 Task: Open Card Solo Travel Review in Board Social Media Listening and Monitoring to Workspace Appointment Scheduling and add a team member Softage.4@softage.net, a label Green, a checklist Astrology, an attachment from Trello, a color Green and finally, add a card description 'Conduct team training session on communication' and a comment 'This task requires us to be adaptable and flexible, willing to adjust our approach as needed based on new information or feedback.'. Add a start date 'Jan 08, 1900' with a due date 'Jan 15, 1900'
Action: Mouse moved to (246, 366)
Screenshot: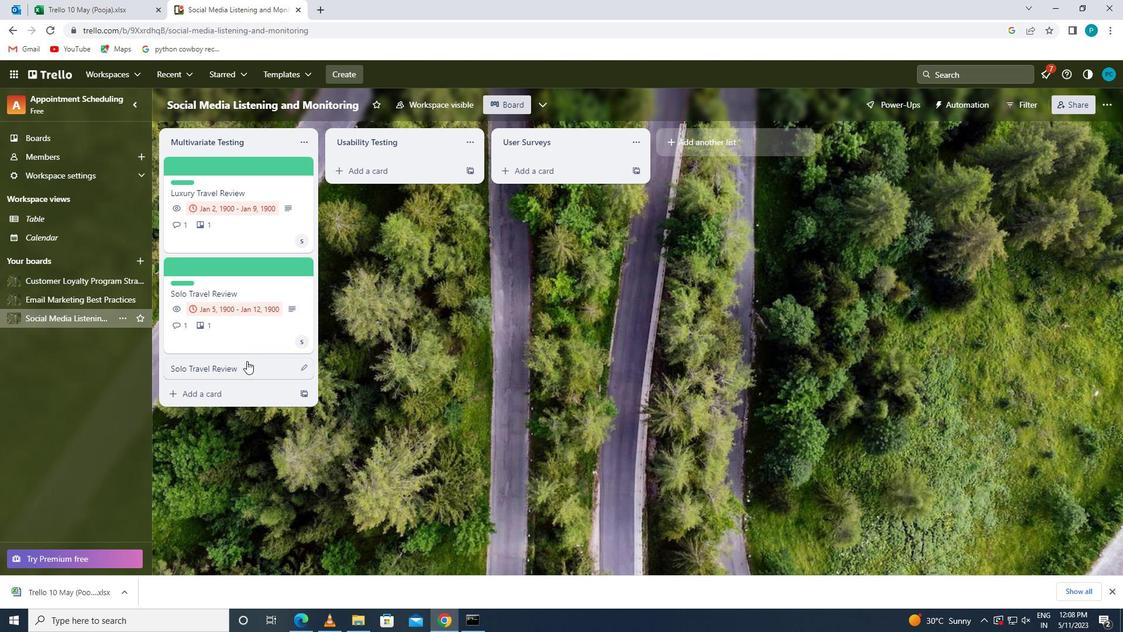 
Action: Mouse pressed left at (246, 366)
Screenshot: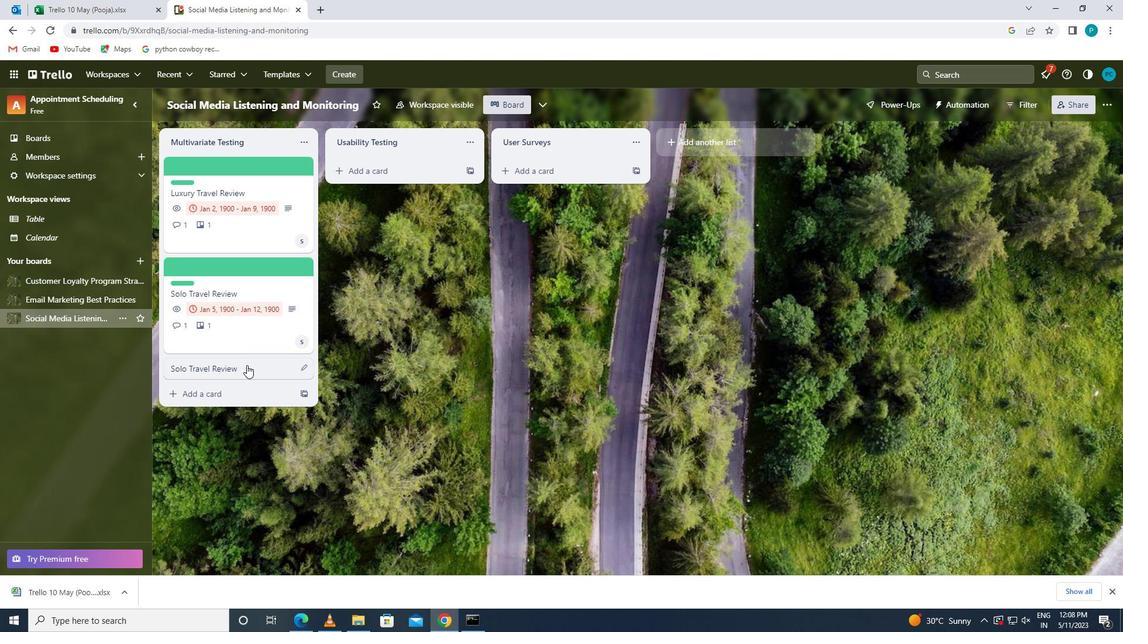 
Action: Mouse moved to (694, 211)
Screenshot: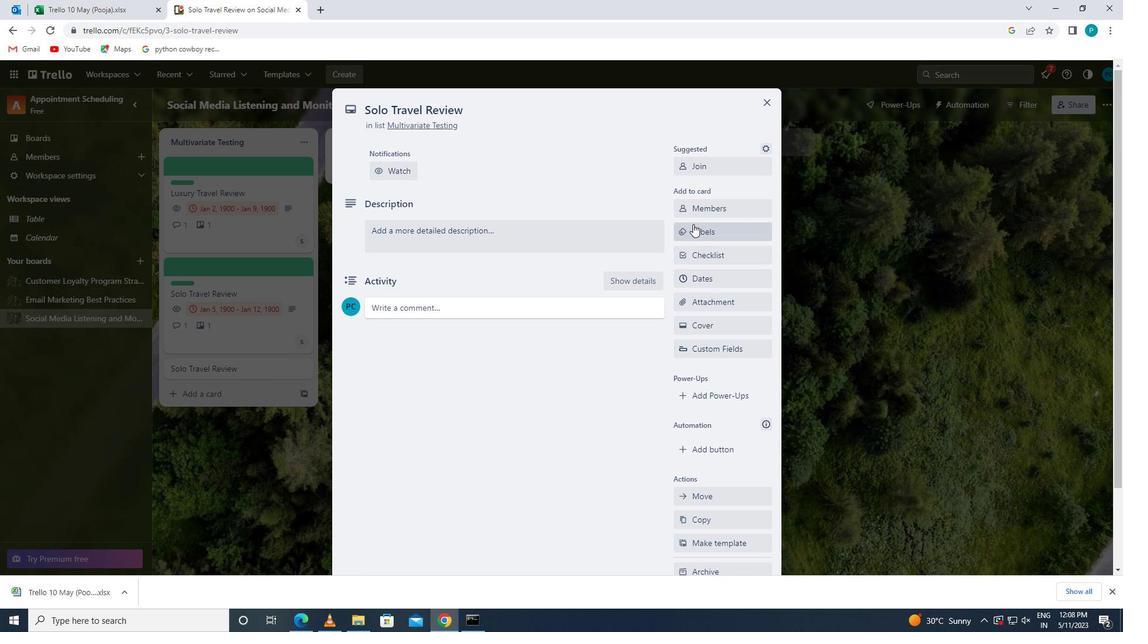 
Action: Mouse pressed left at (694, 211)
Screenshot: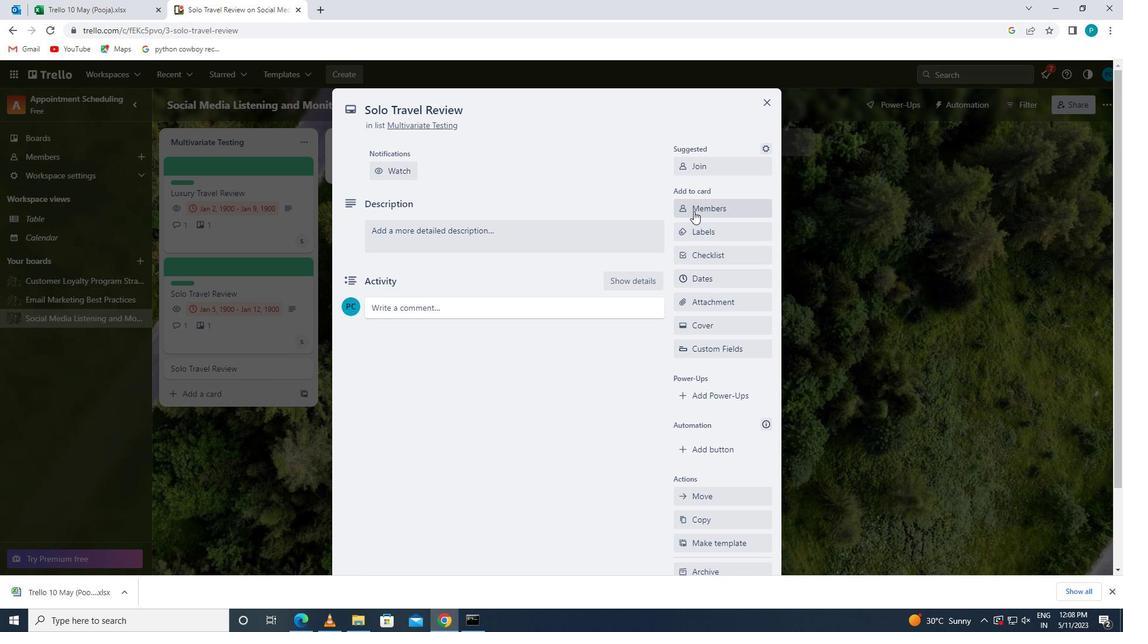 
Action: Key pressed <Key.caps_lock>s<Key.caps_lock>oftage.4
Screenshot: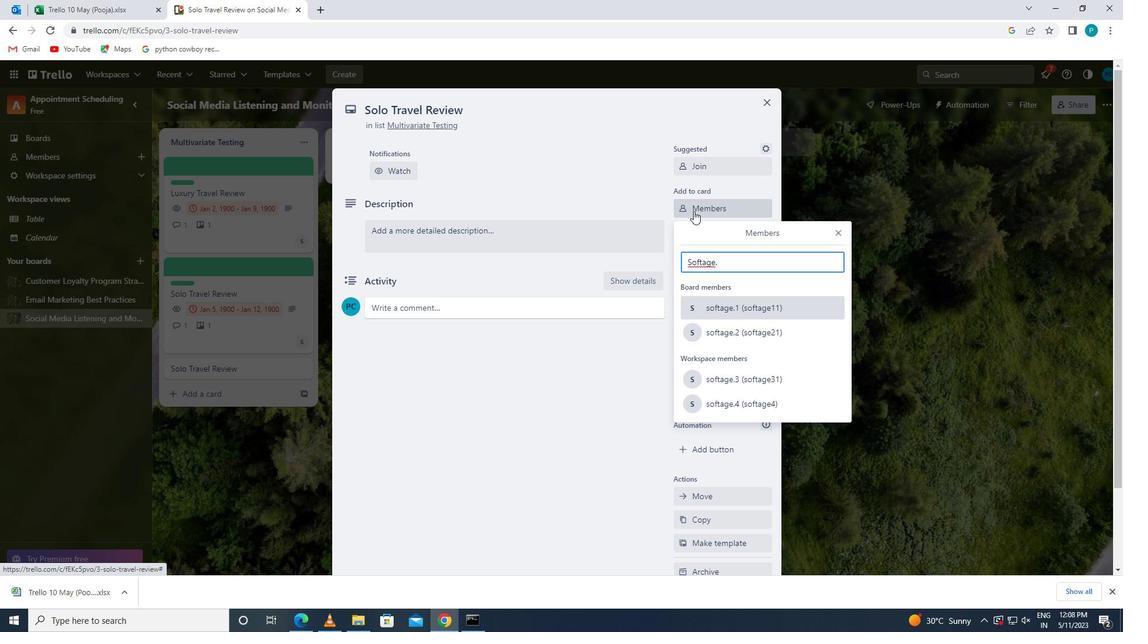 
Action: Mouse moved to (724, 368)
Screenshot: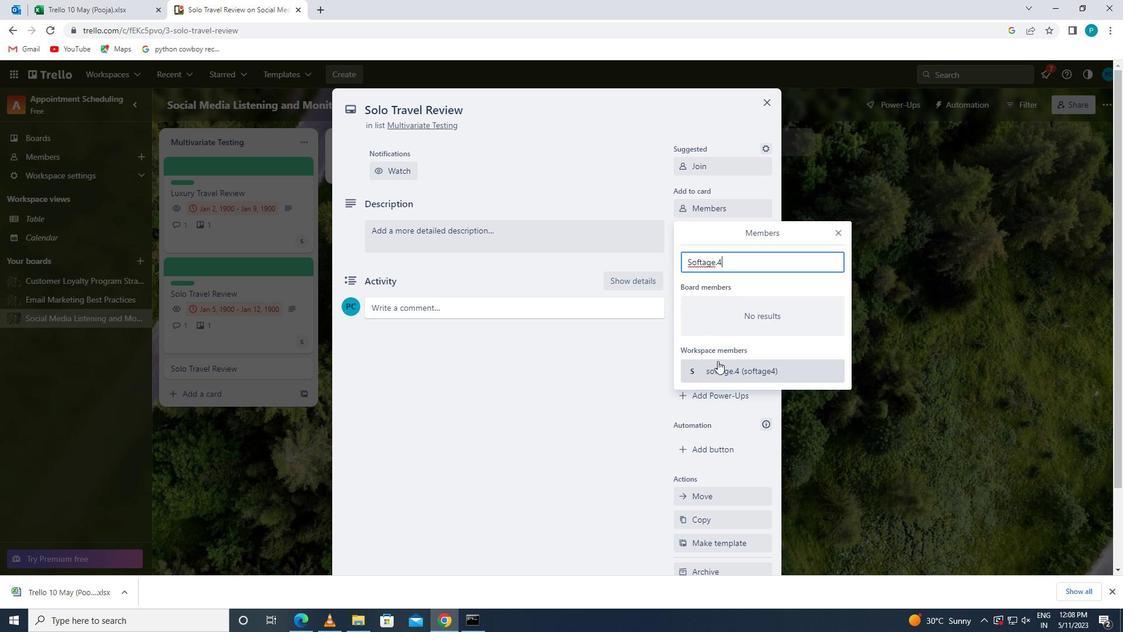 
Action: Mouse pressed left at (724, 368)
Screenshot: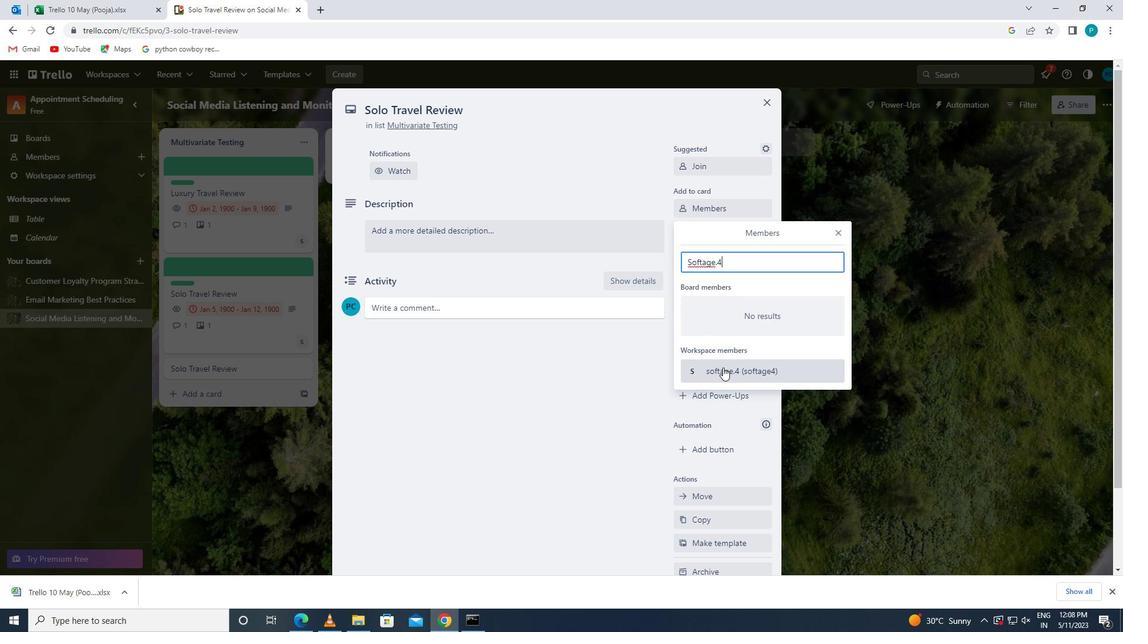 
Action: Mouse moved to (838, 232)
Screenshot: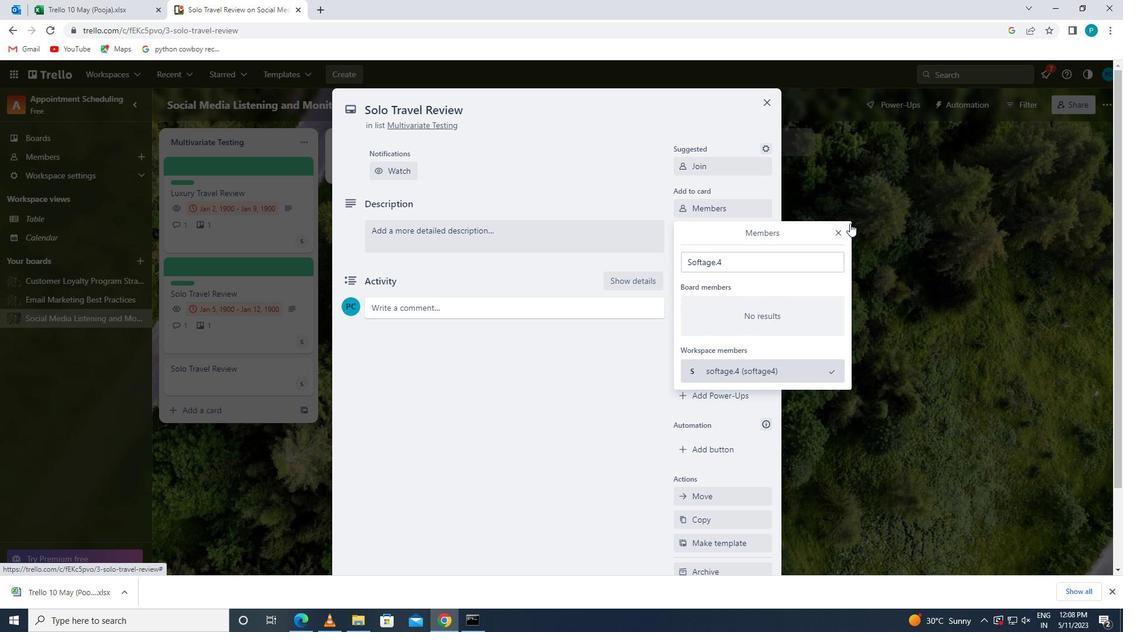 
Action: Mouse pressed left at (838, 232)
Screenshot: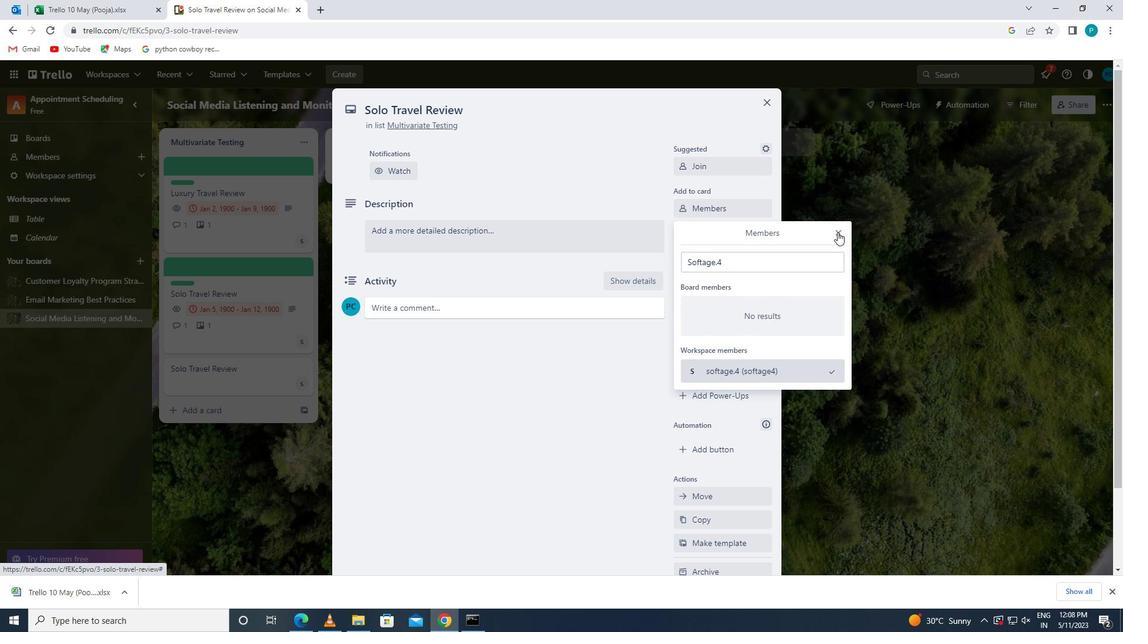 
Action: Mouse moved to (723, 235)
Screenshot: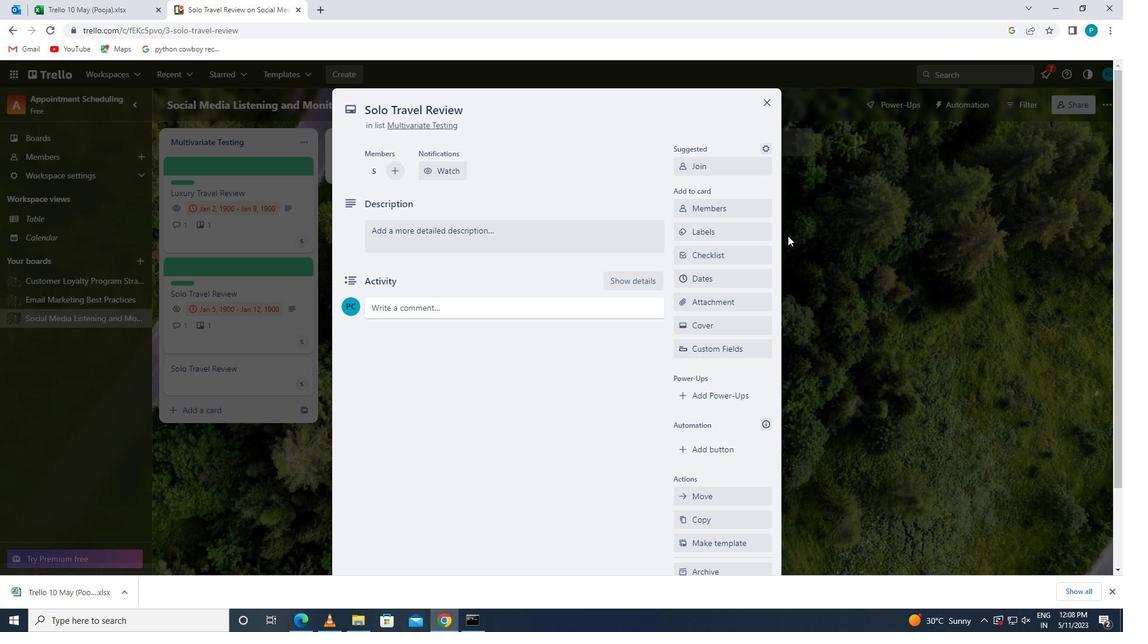 
Action: Mouse pressed left at (723, 235)
Screenshot: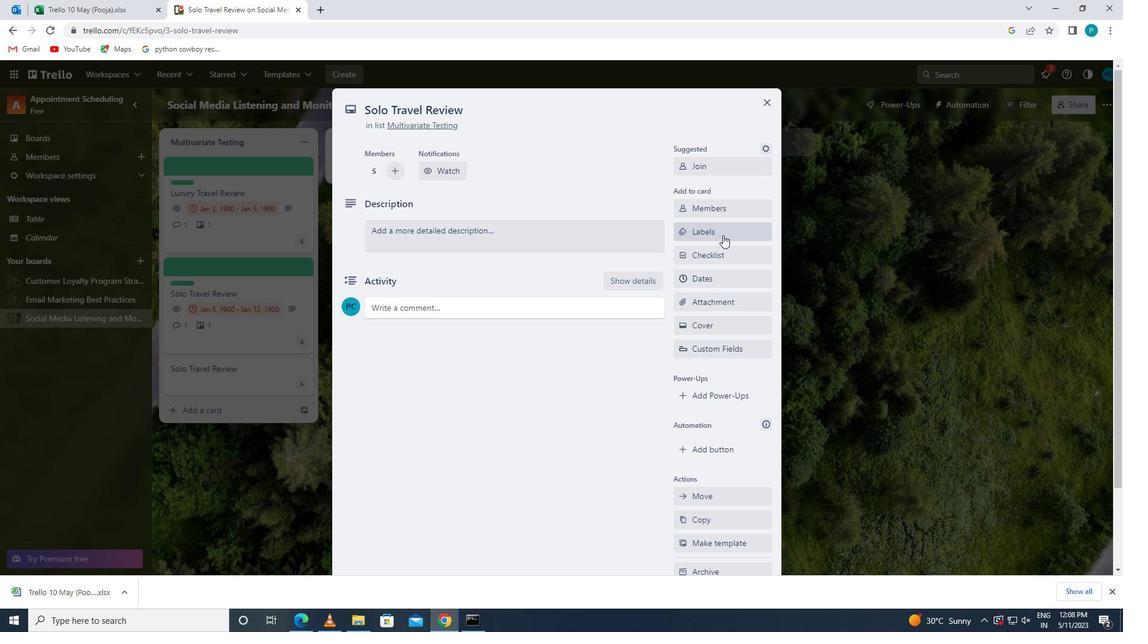 
Action: Mouse moved to (795, 462)
Screenshot: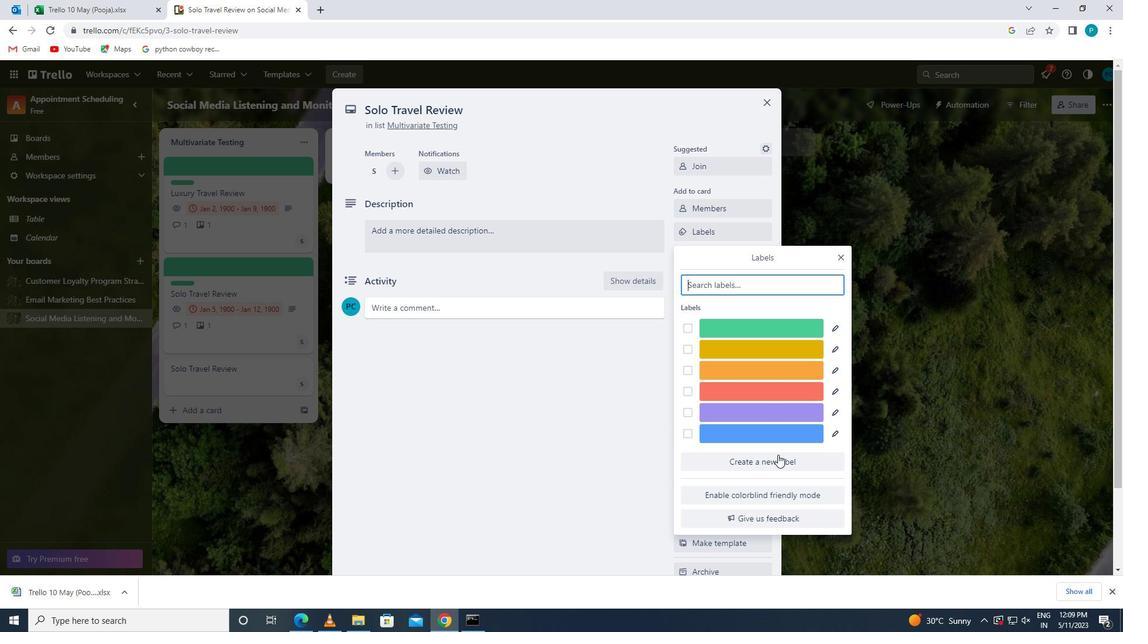 
Action: Mouse pressed left at (795, 462)
Screenshot: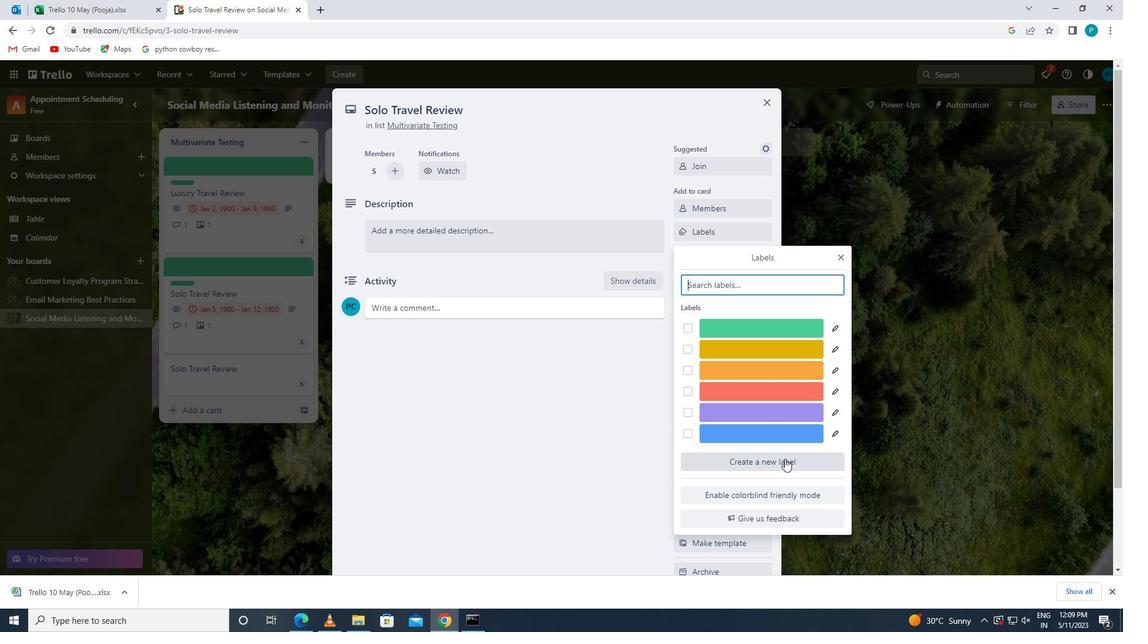 
Action: Mouse moved to (692, 273)
Screenshot: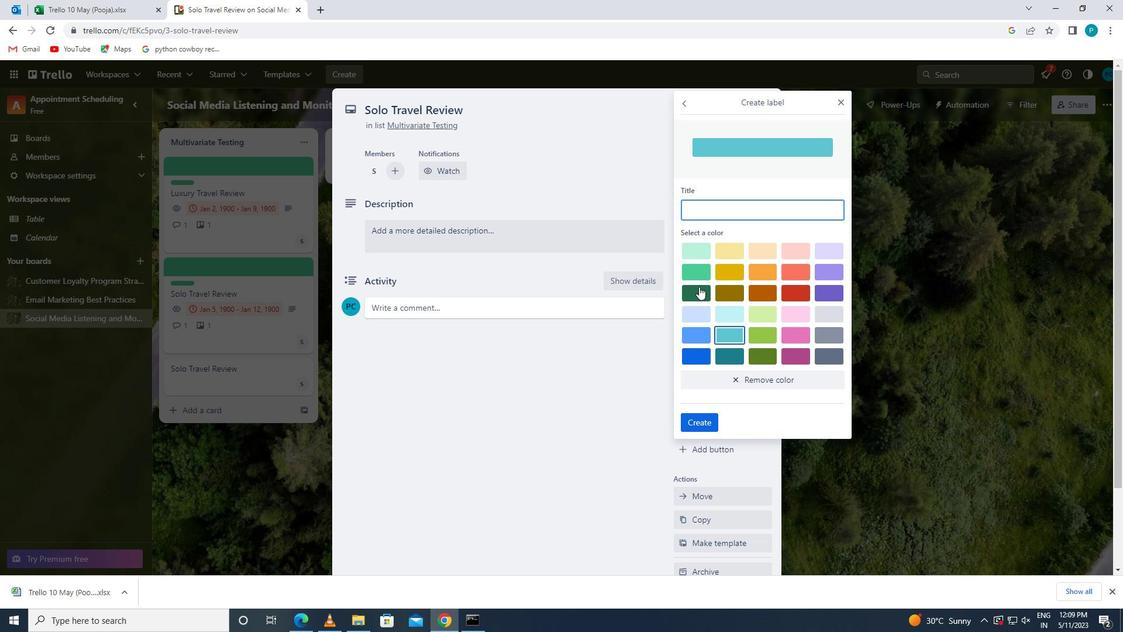 
Action: Mouse pressed left at (692, 273)
Screenshot: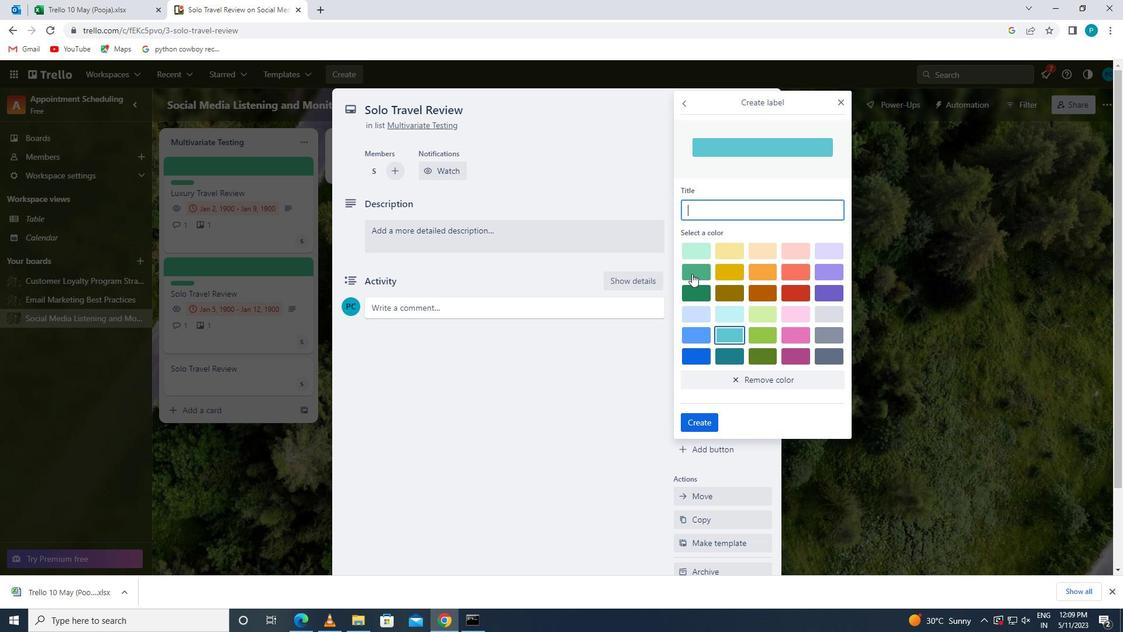 
Action: Mouse moved to (697, 420)
Screenshot: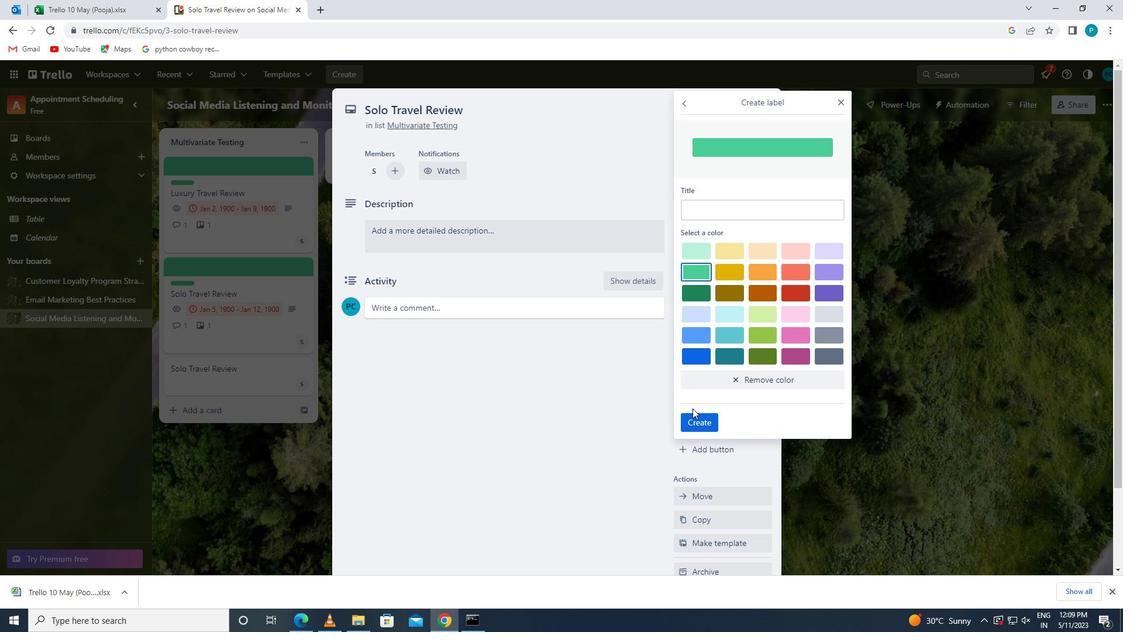 
Action: Mouse pressed left at (697, 420)
Screenshot: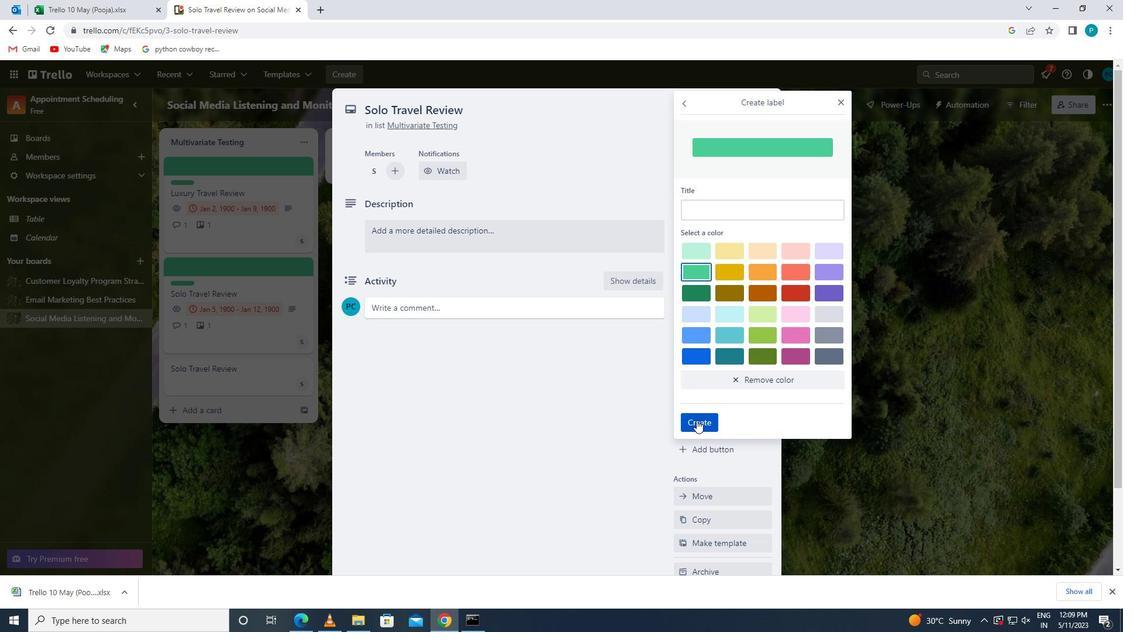 
Action: Mouse moved to (842, 258)
Screenshot: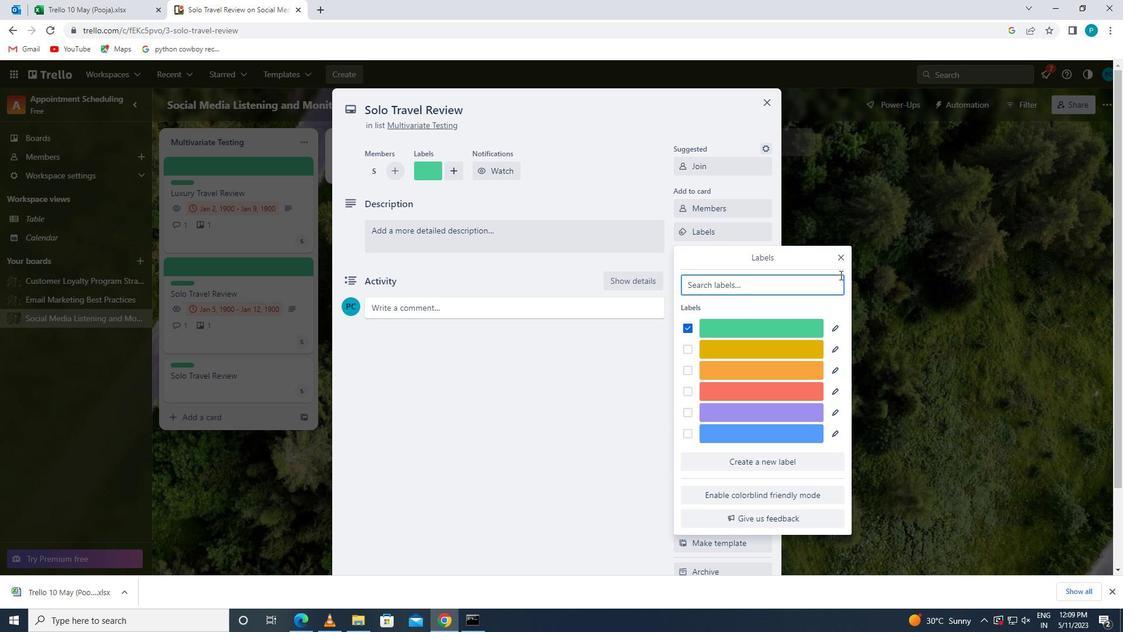
Action: Mouse pressed left at (842, 258)
Screenshot: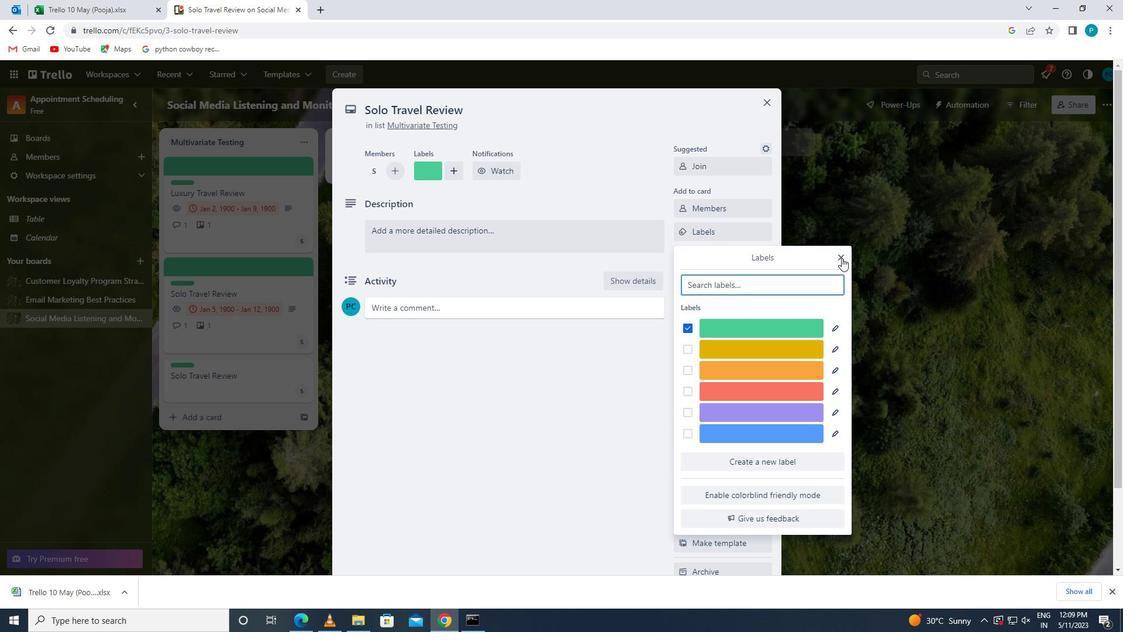 
Action: Mouse moved to (740, 256)
Screenshot: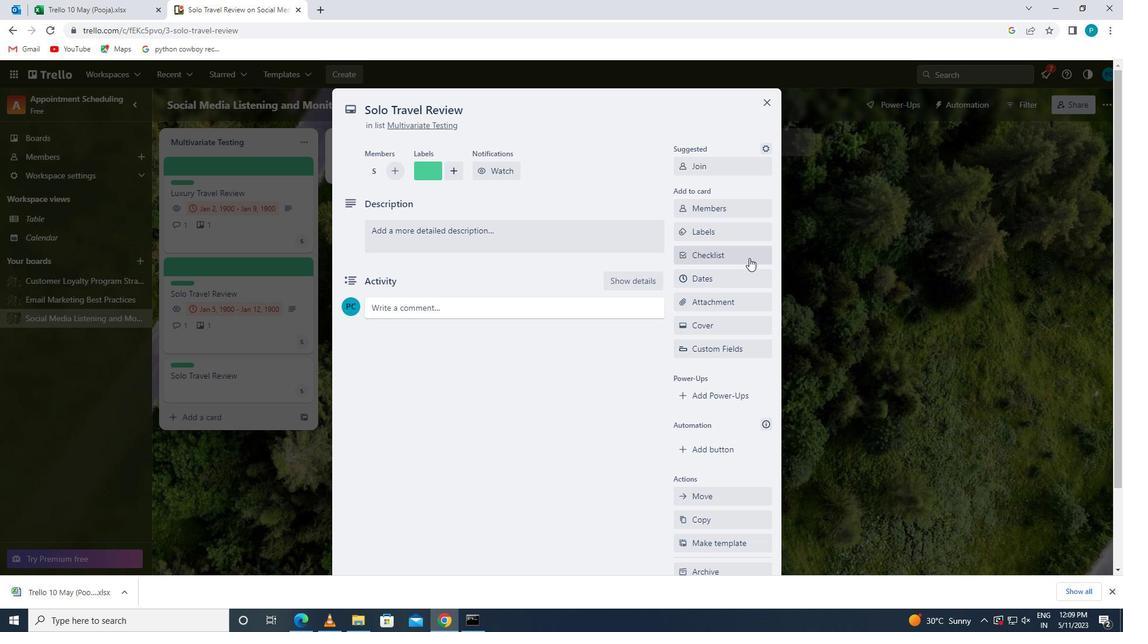 
Action: Mouse pressed left at (740, 256)
Screenshot: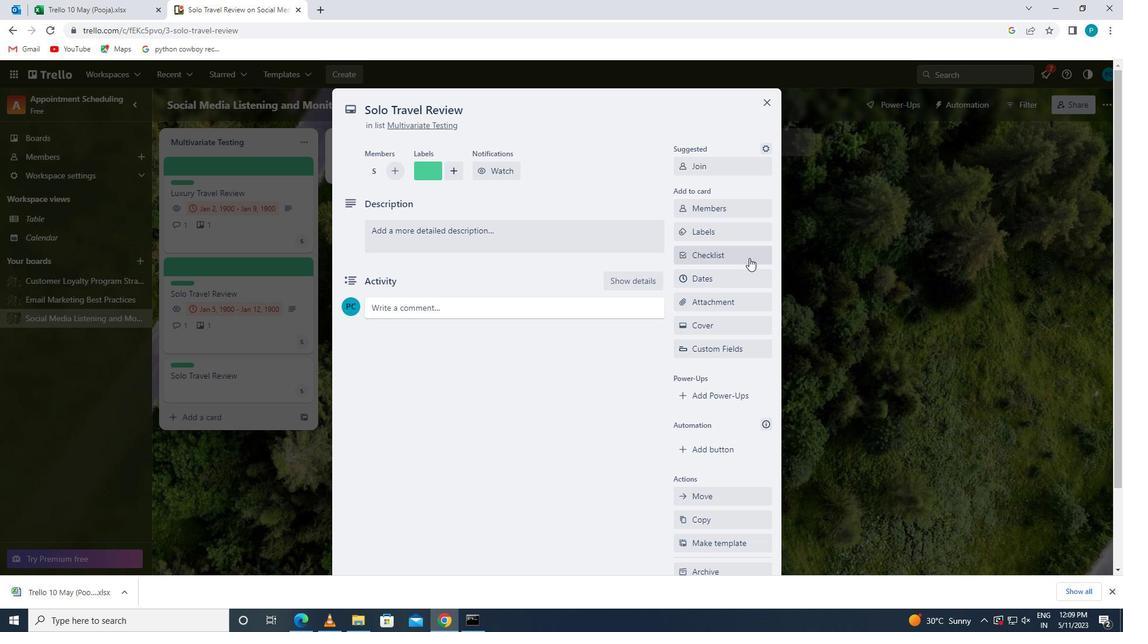 
Action: Key pressed <Key.caps_lock>a<Key.caps_lock>s
Screenshot: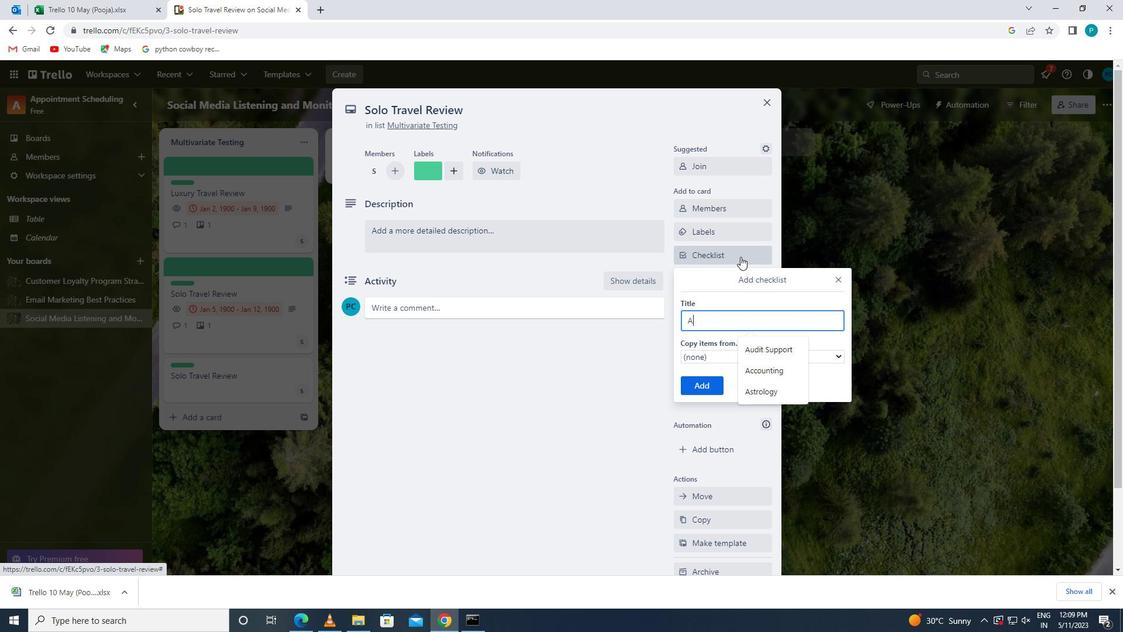 
Action: Mouse moved to (744, 352)
Screenshot: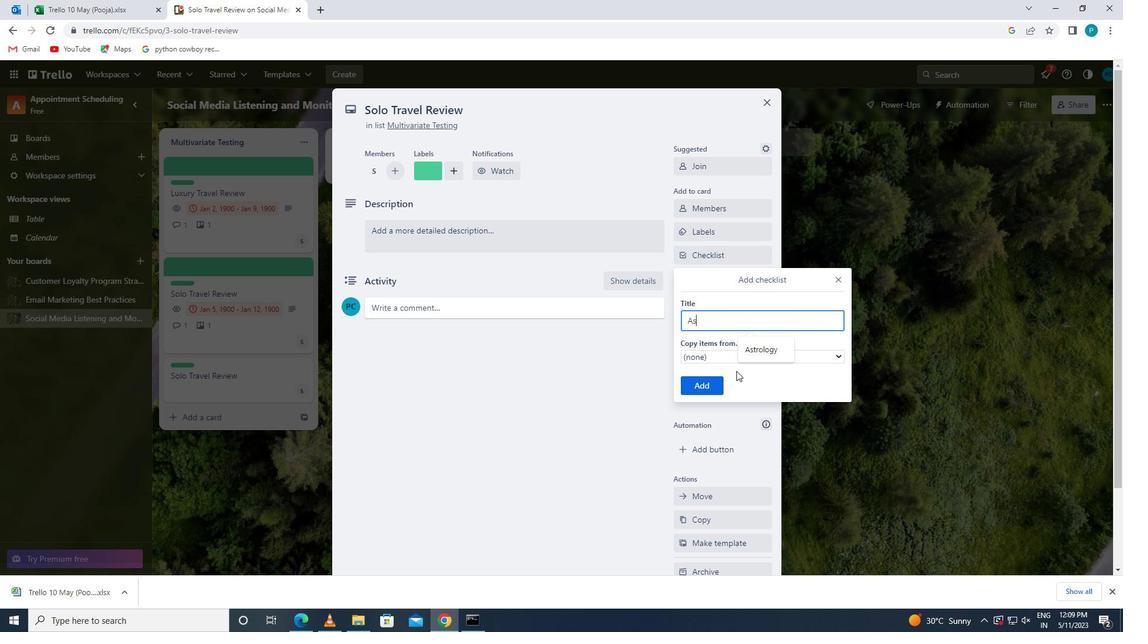 
Action: Mouse pressed left at (744, 352)
Screenshot: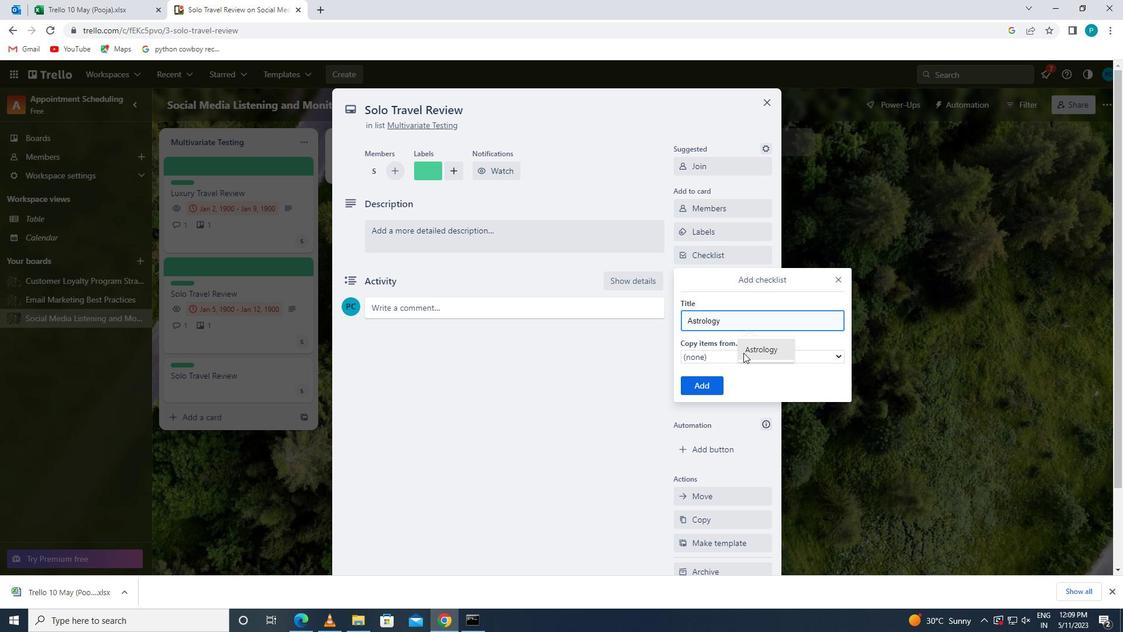 
Action: Mouse moved to (699, 385)
Screenshot: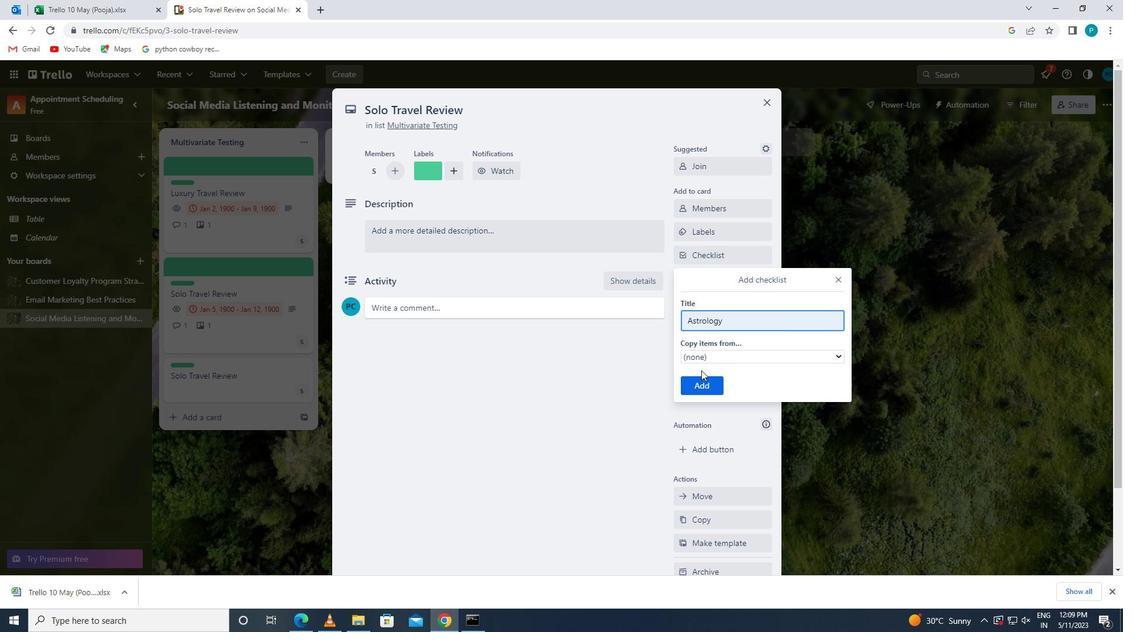 
Action: Mouse pressed left at (699, 385)
Screenshot: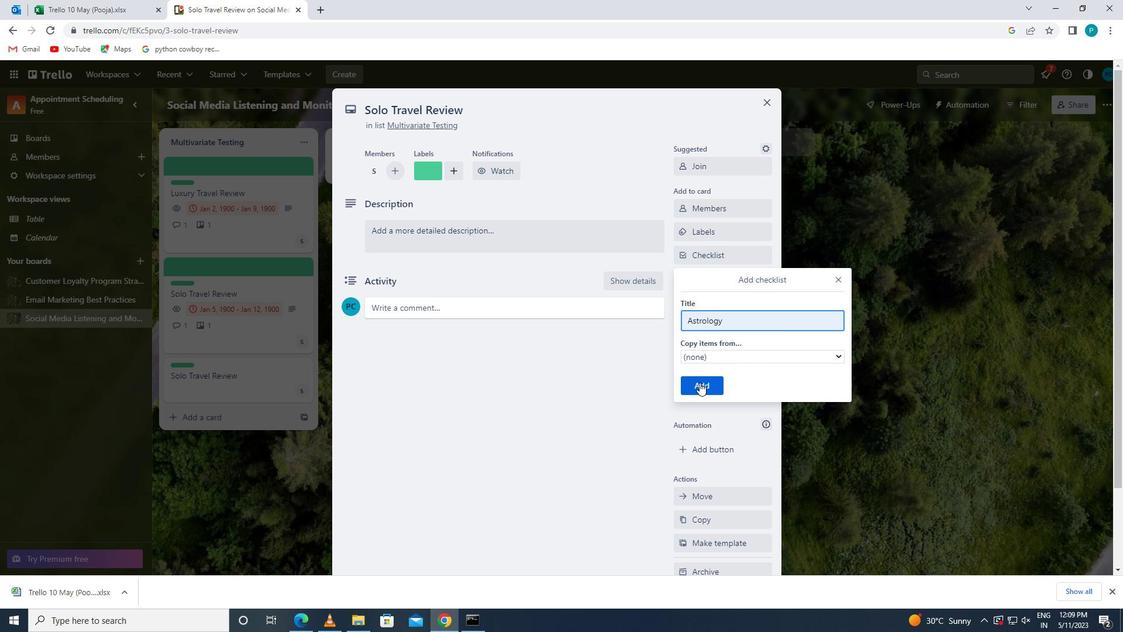 
Action: Mouse moved to (704, 305)
Screenshot: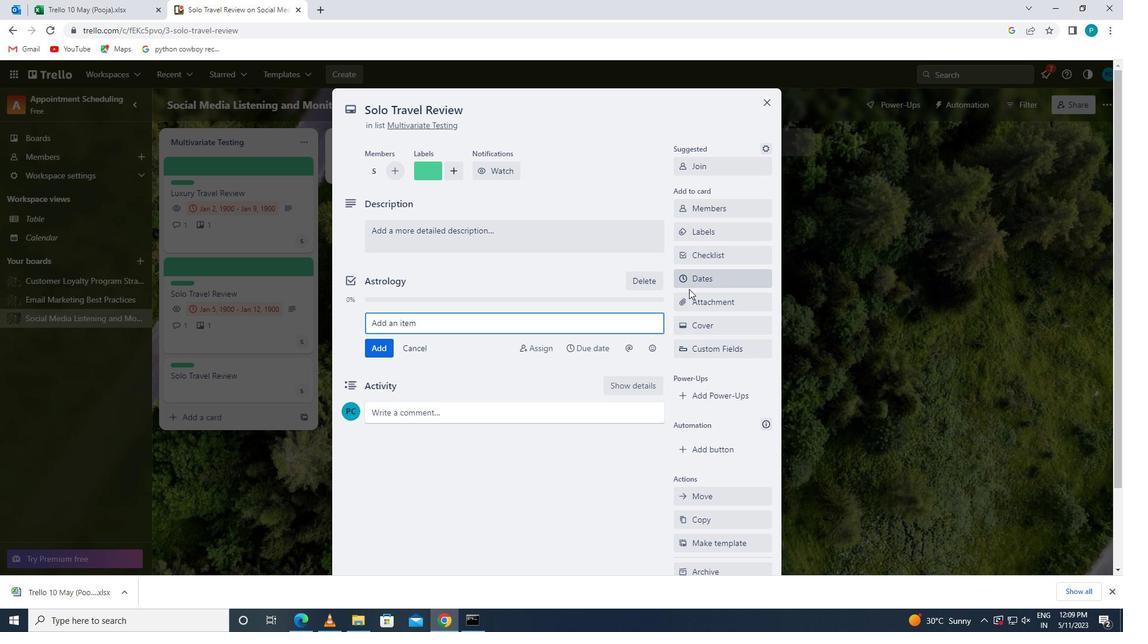 
Action: Mouse pressed left at (704, 305)
Screenshot: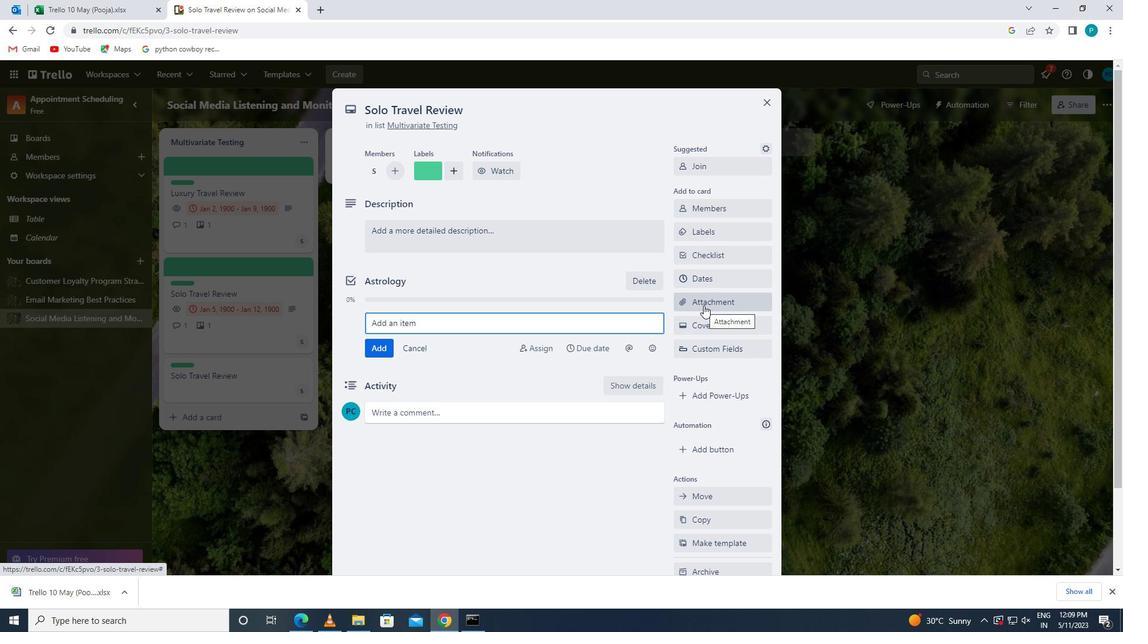 
Action: Mouse moved to (712, 427)
Screenshot: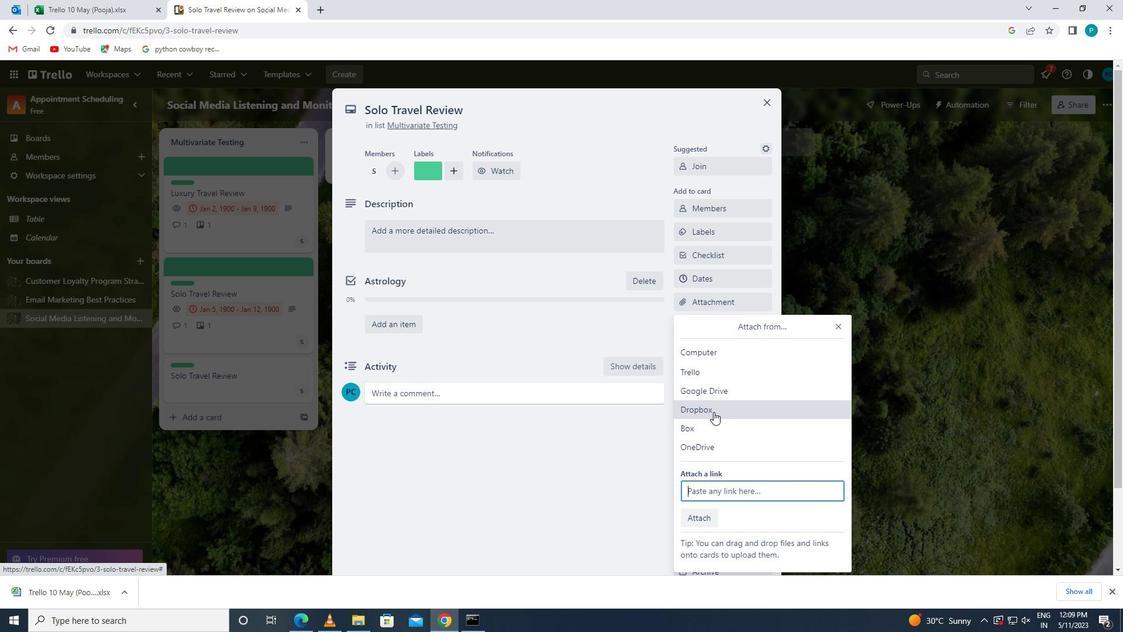 
Action: Mouse pressed left at (712, 427)
Screenshot: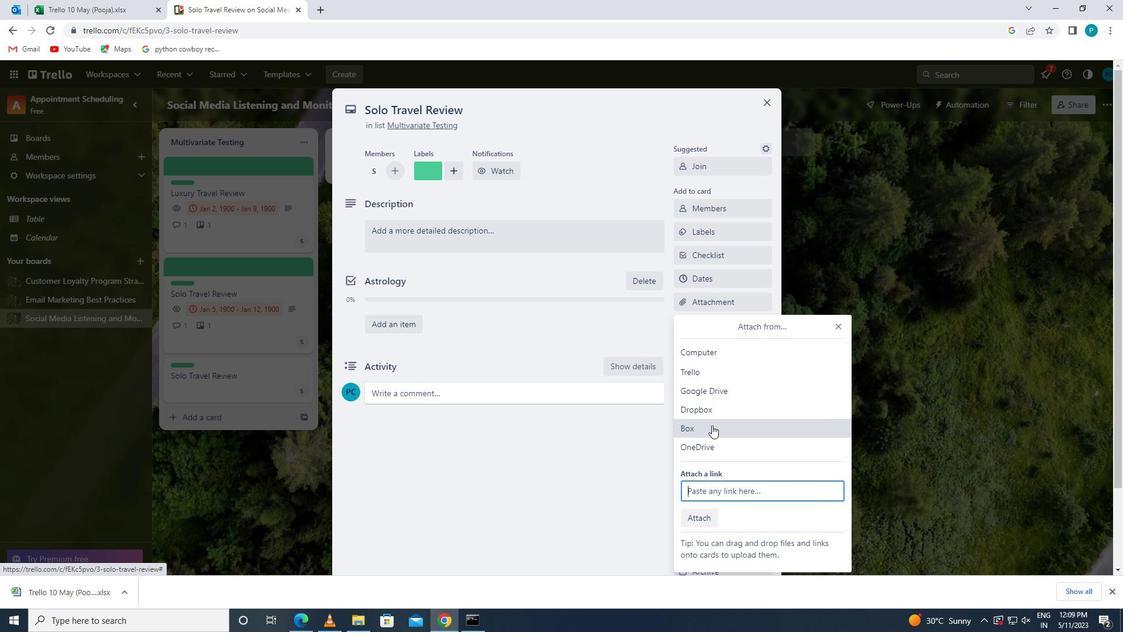 
Action: Mouse moved to (714, 375)
Screenshot: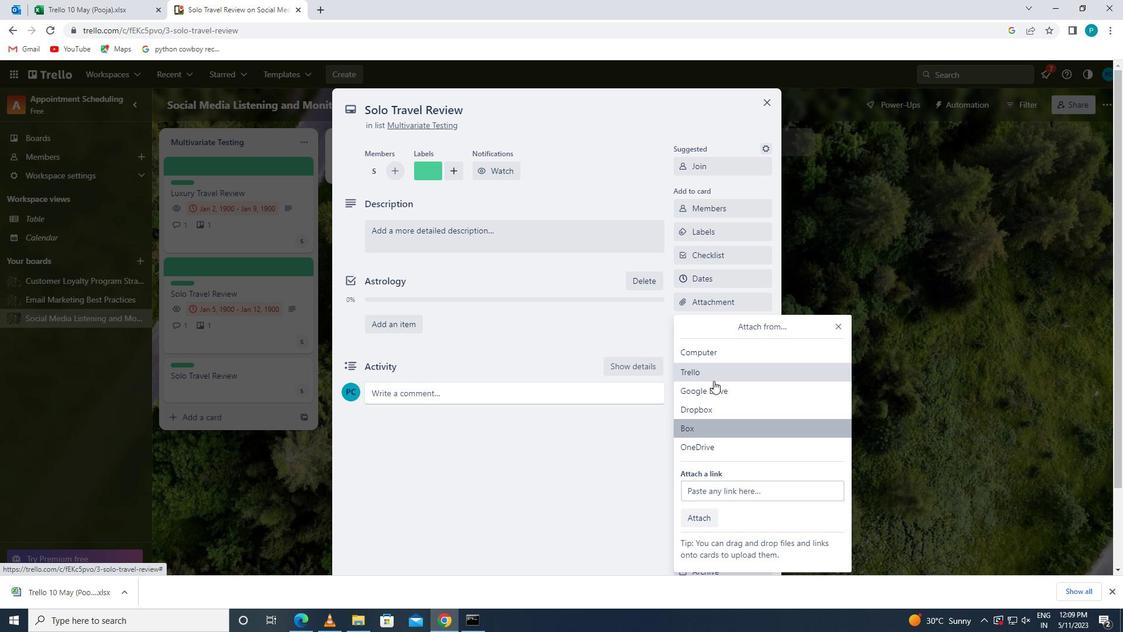 
Action: Mouse pressed left at (714, 375)
Screenshot: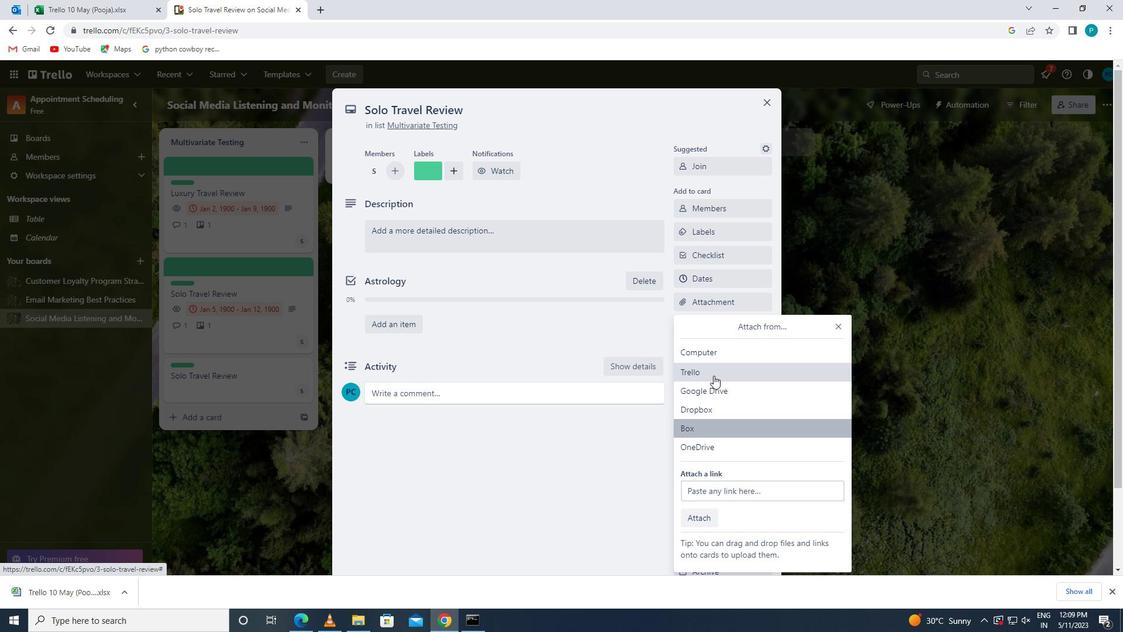 
Action: Mouse moved to (718, 362)
Screenshot: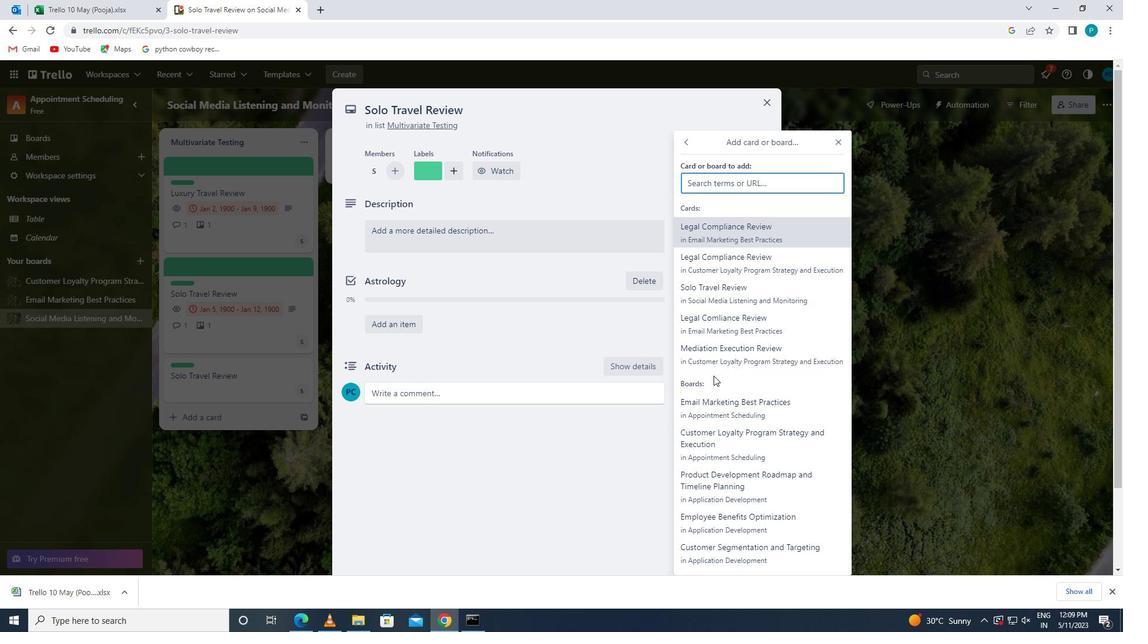 
Action: Mouse pressed left at (718, 362)
Screenshot: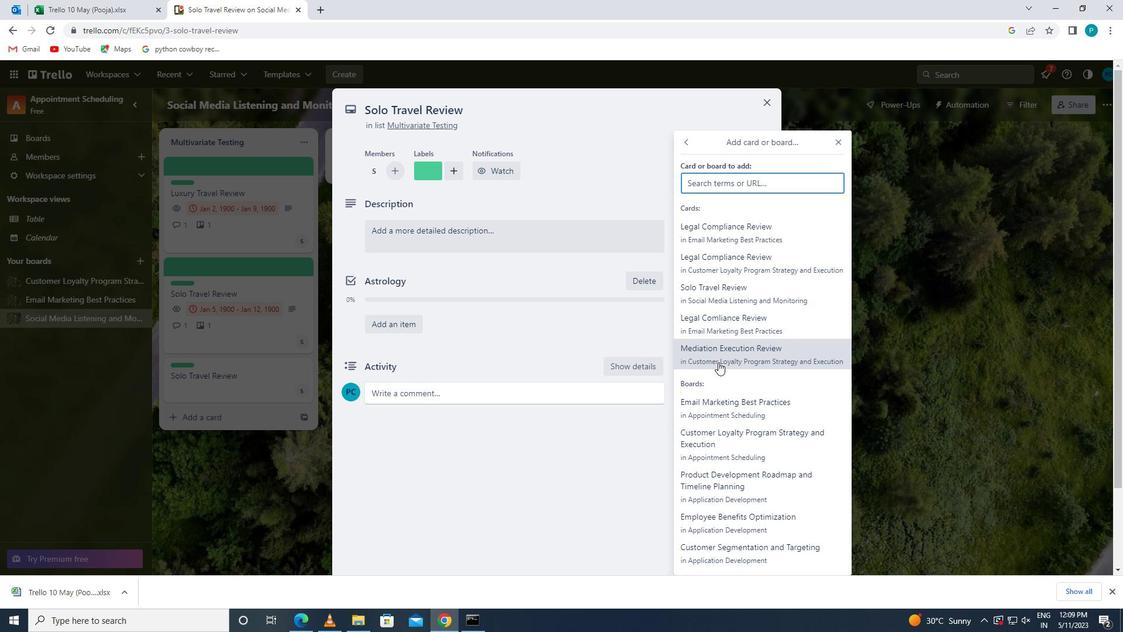 
Action: Mouse moved to (723, 326)
Screenshot: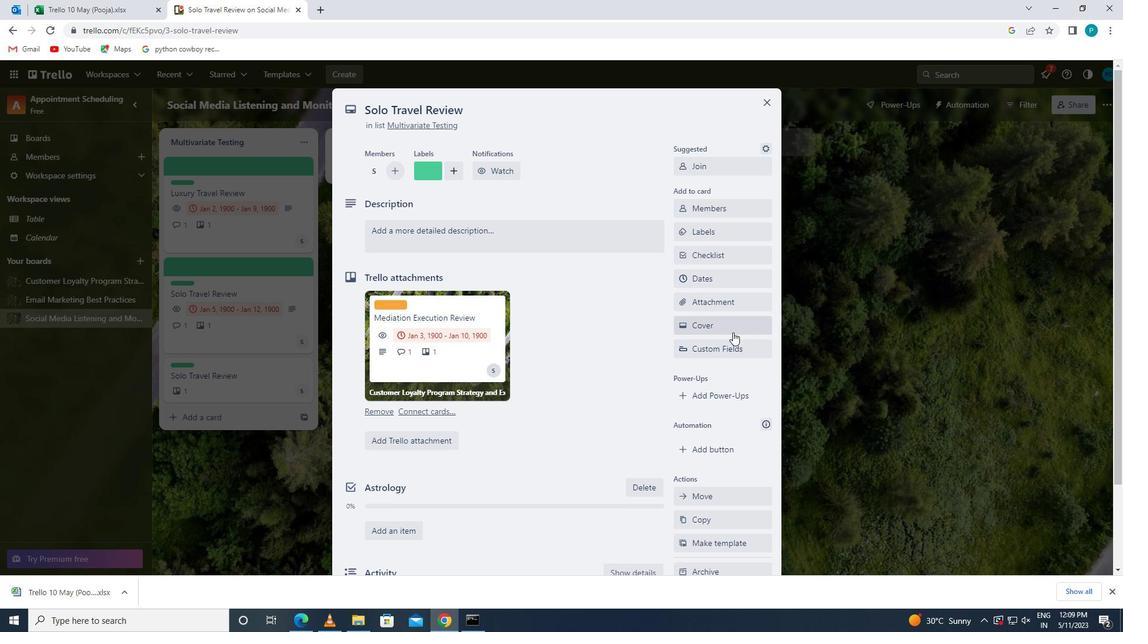 
Action: Mouse pressed left at (723, 326)
Screenshot: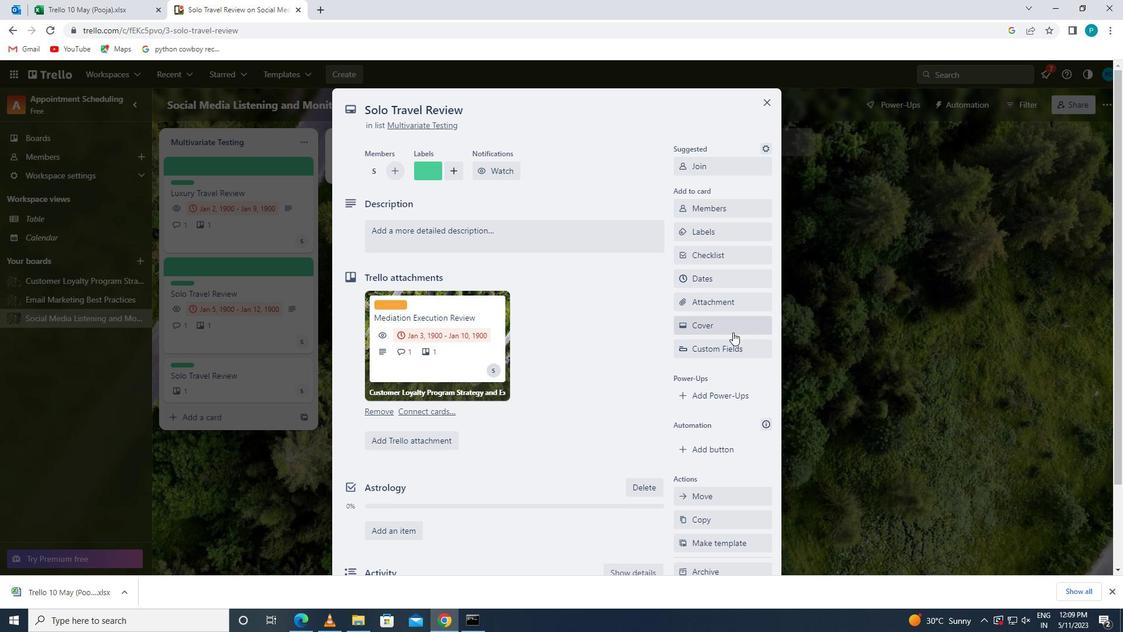 
Action: Mouse moved to (706, 343)
Screenshot: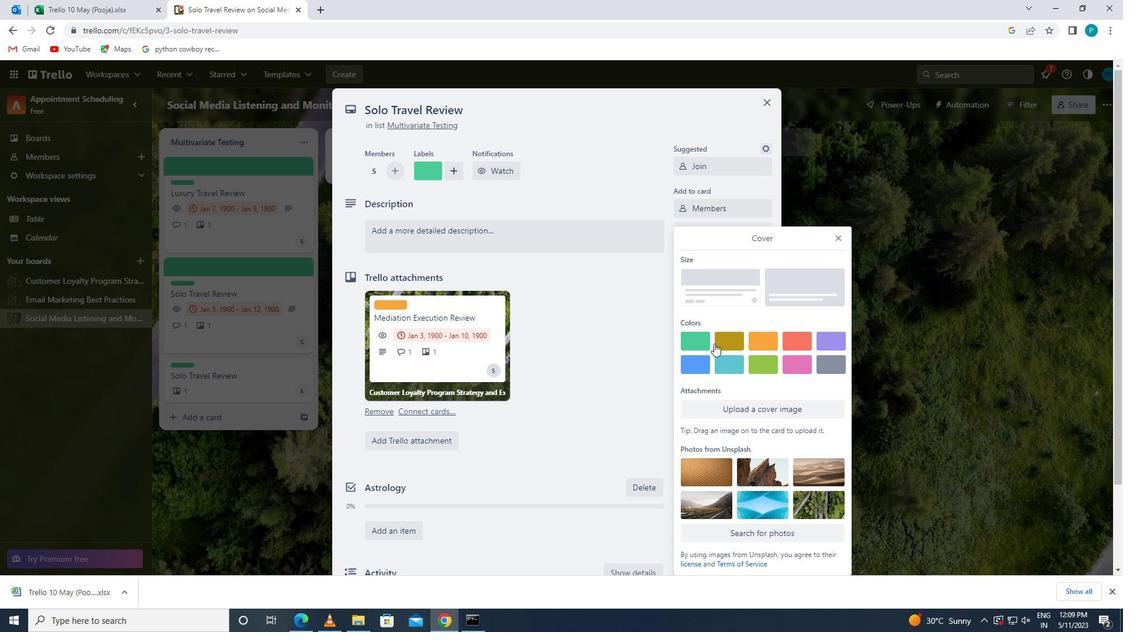 
Action: Mouse pressed left at (706, 343)
Screenshot: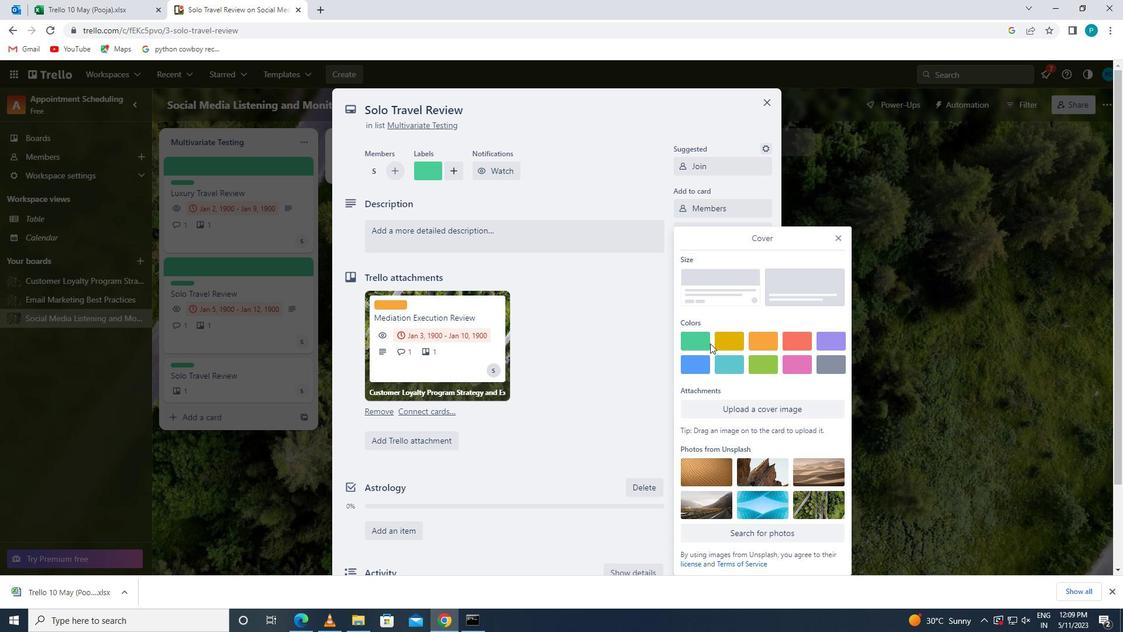 
Action: Mouse moved to (842, 212)
Screenshot: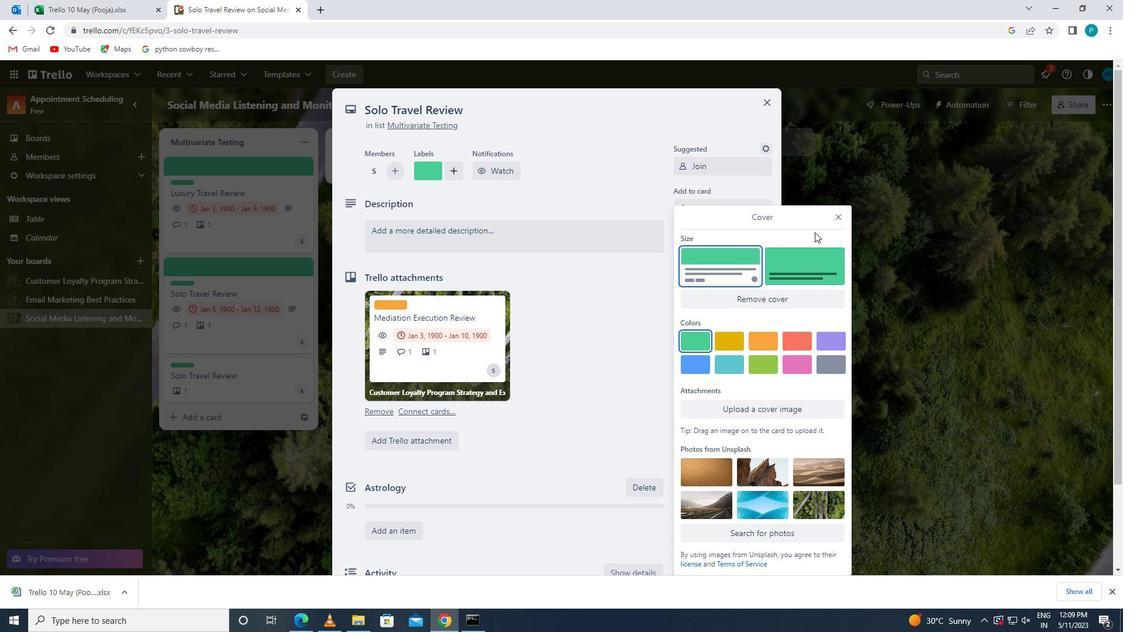 
Action: Mouse pressed left at (842, 212)
Screenshot: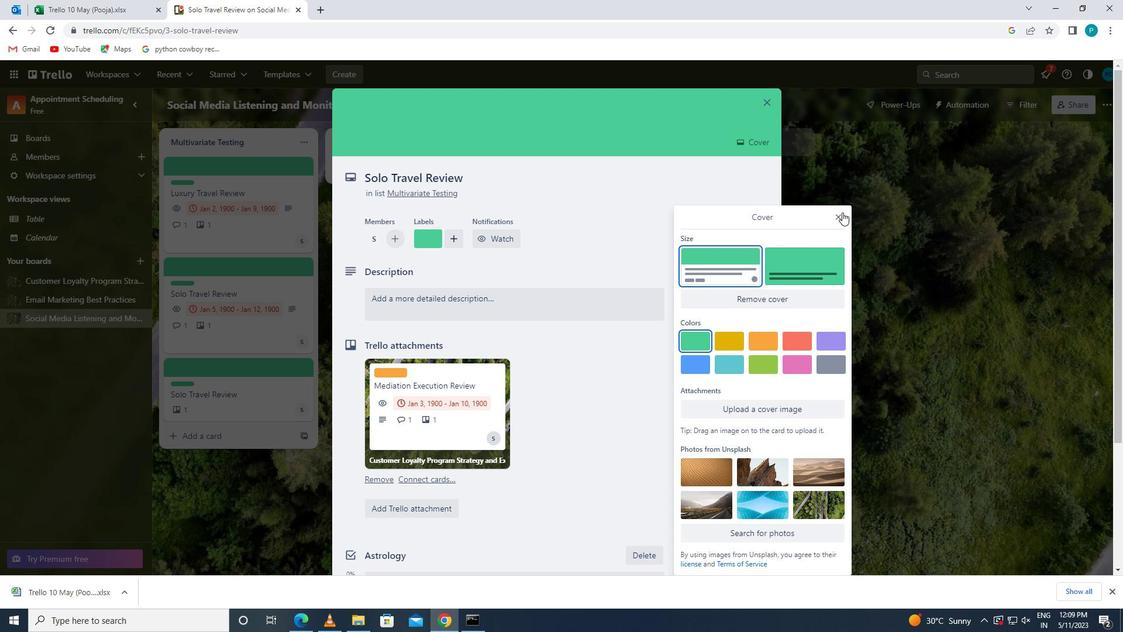
Action: Mouse moved to (592, 309)
Screenshot: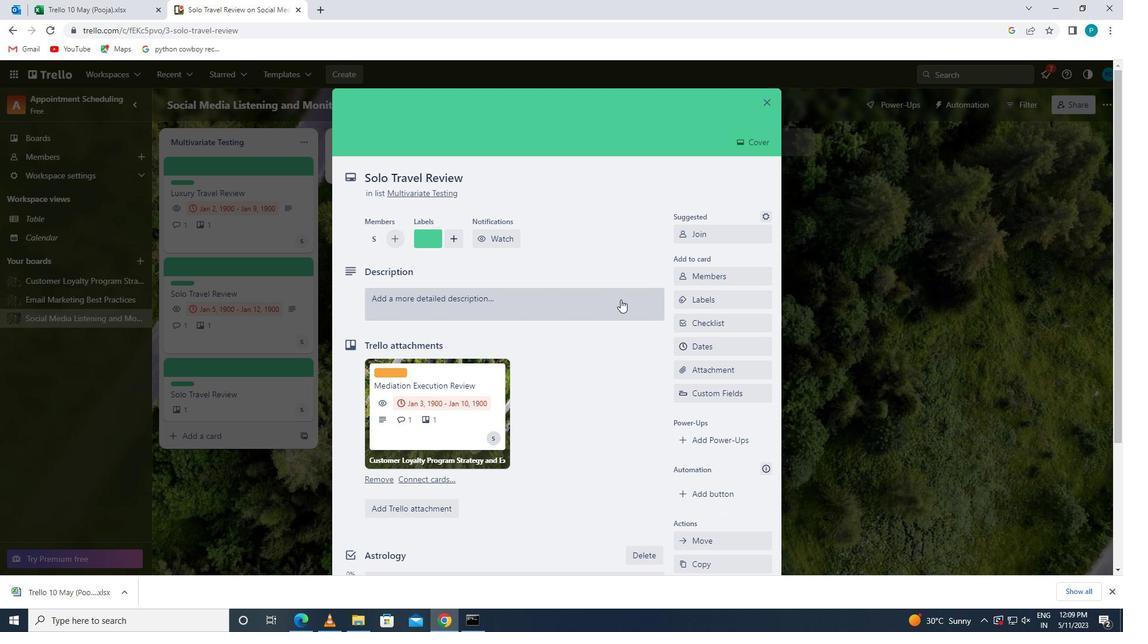 
Action: Mouse pressed left at (592, 309)
Screenshot: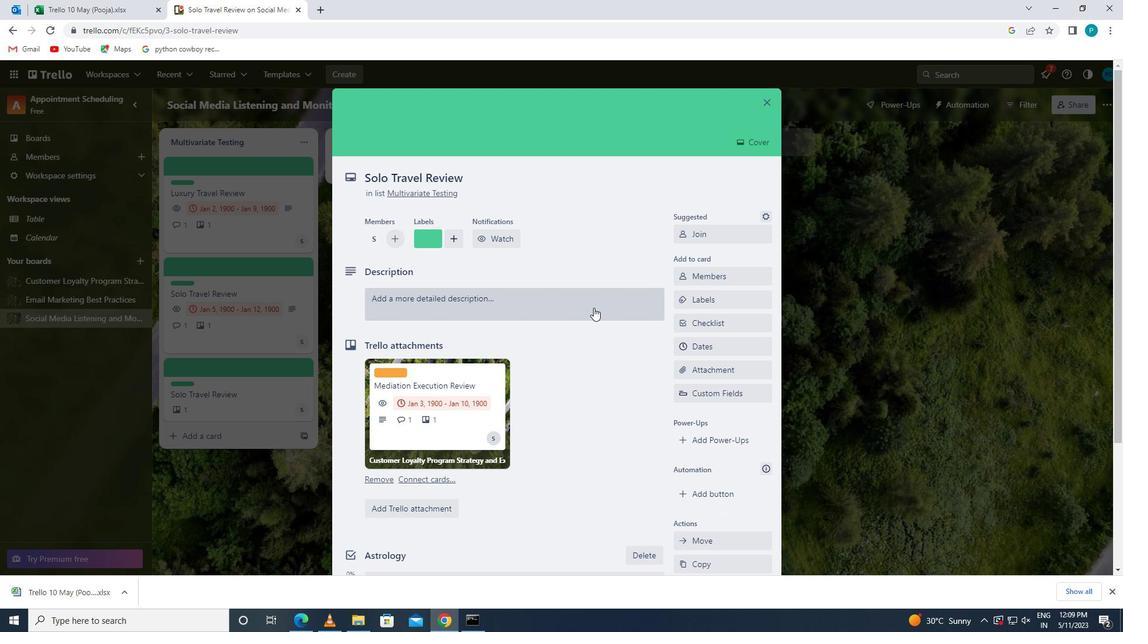 
Action: Mouse moved to (659, 348)
Screenshot: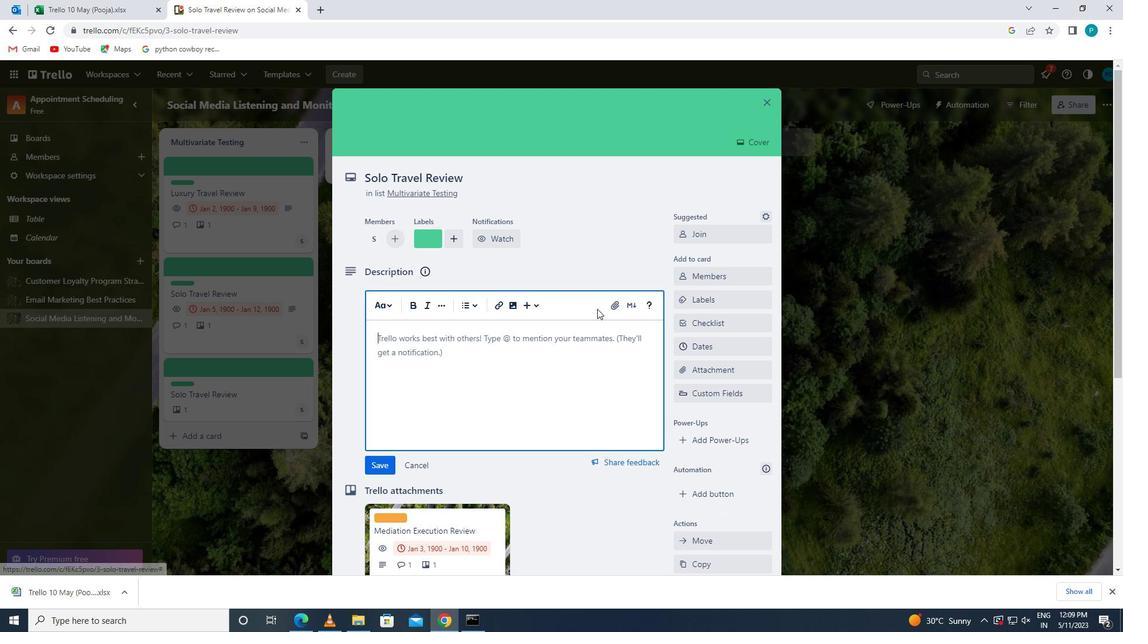 
Action: Key pressed <Key.caps_lock>c<Key.caps_lock>oc<Key.backspace>duct<Key.space>team<Key.space>
Screenshot: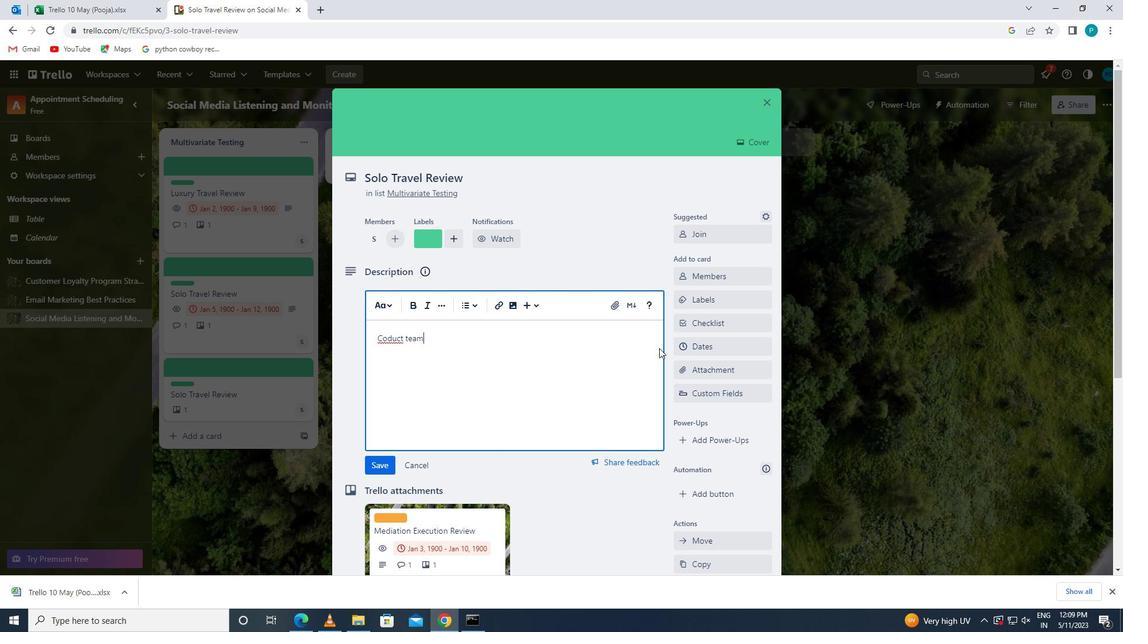 
Action: Mouse moved to (385, 342)
Screenshot: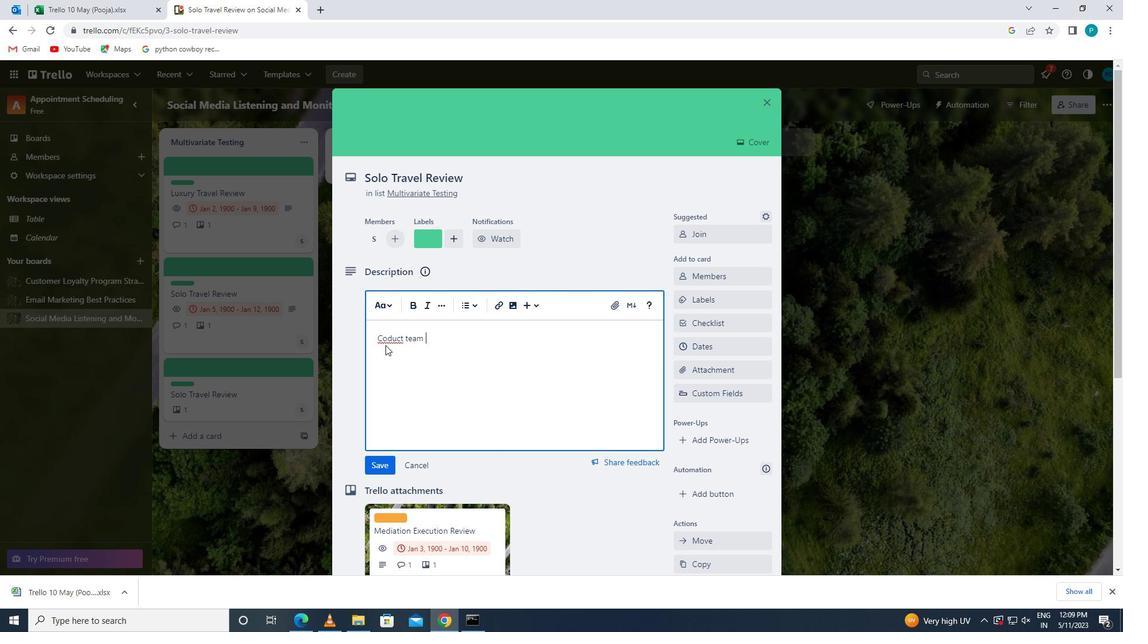 
Action: Mouse pressed left at (385, 342)
Screenshot: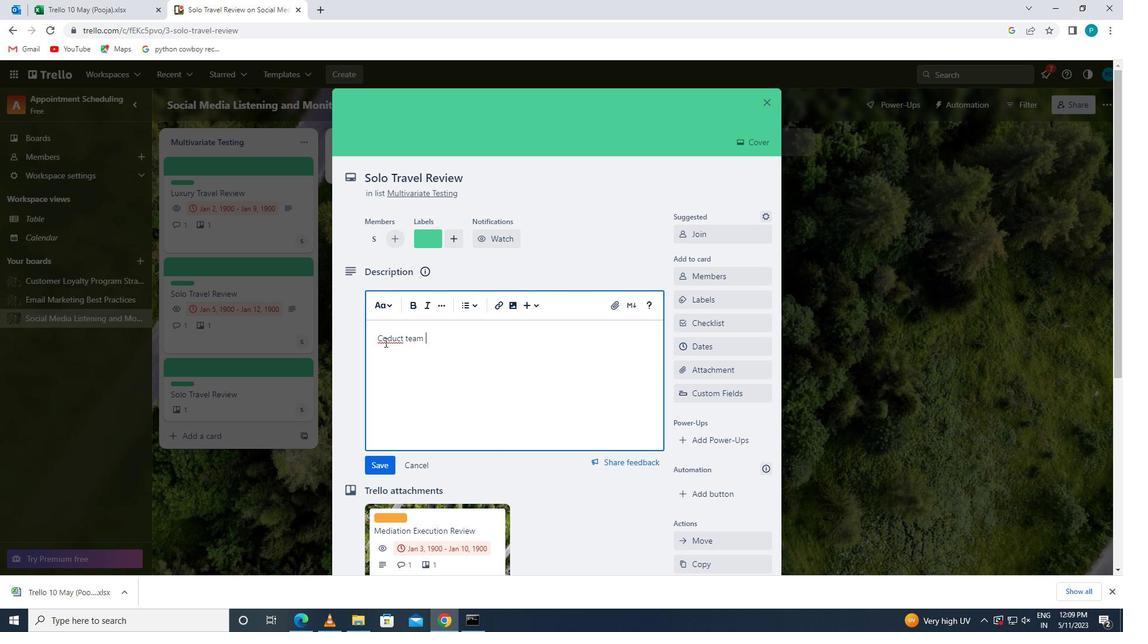 
Action: Mouse moved to (388, 342)
Screenshot: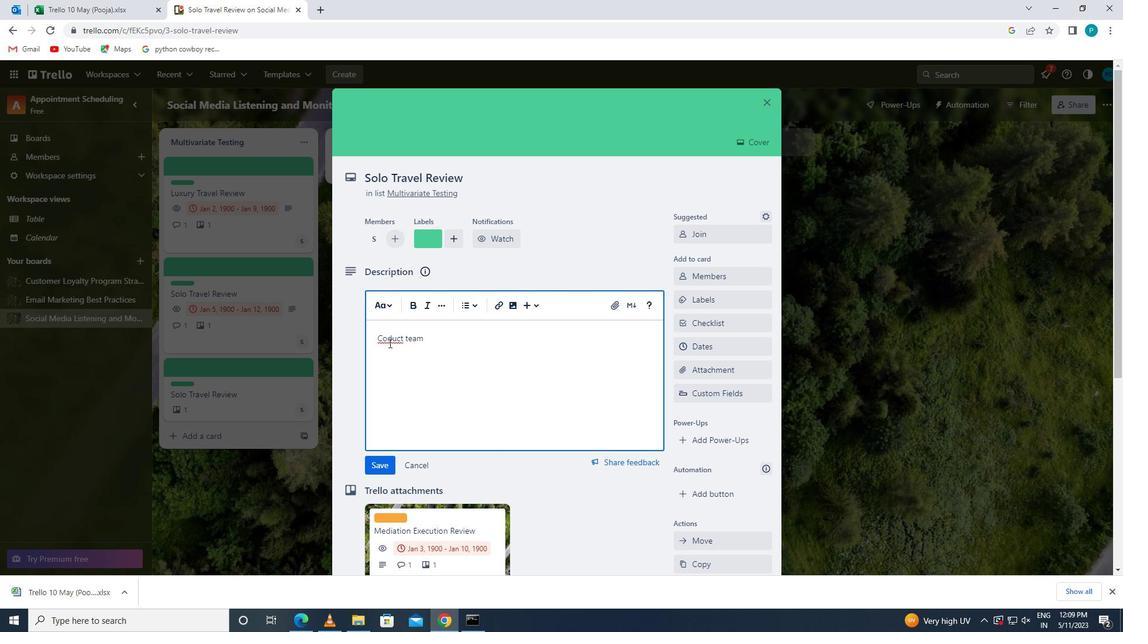 
Action: Mouse pressed left at (388, 342)
Screenshot: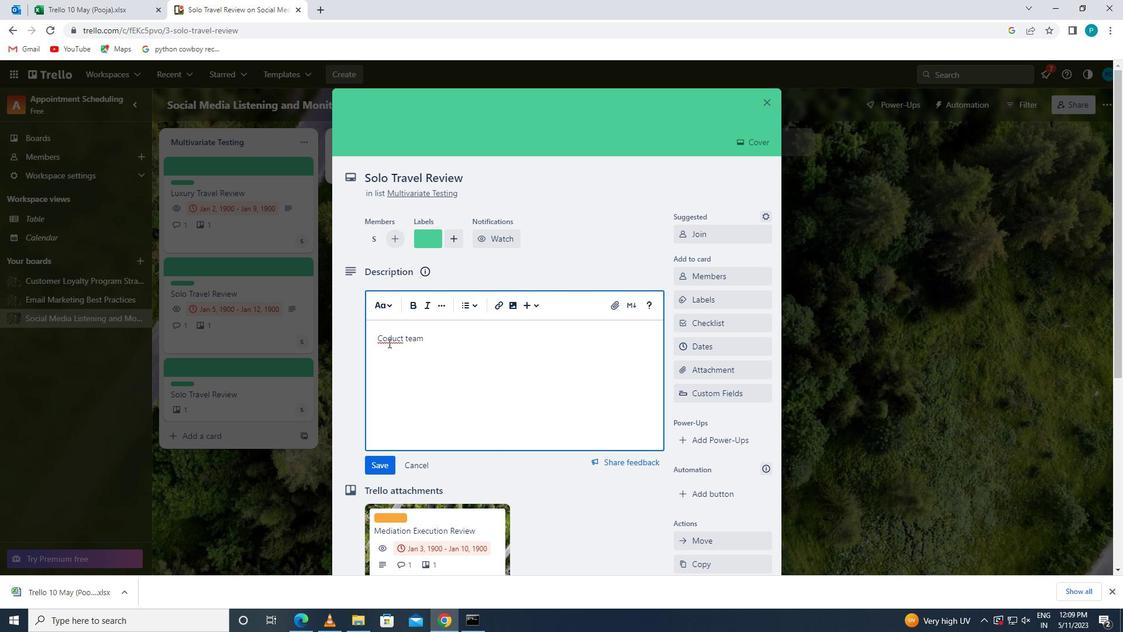 
Action: Key pressed n
Screenshot: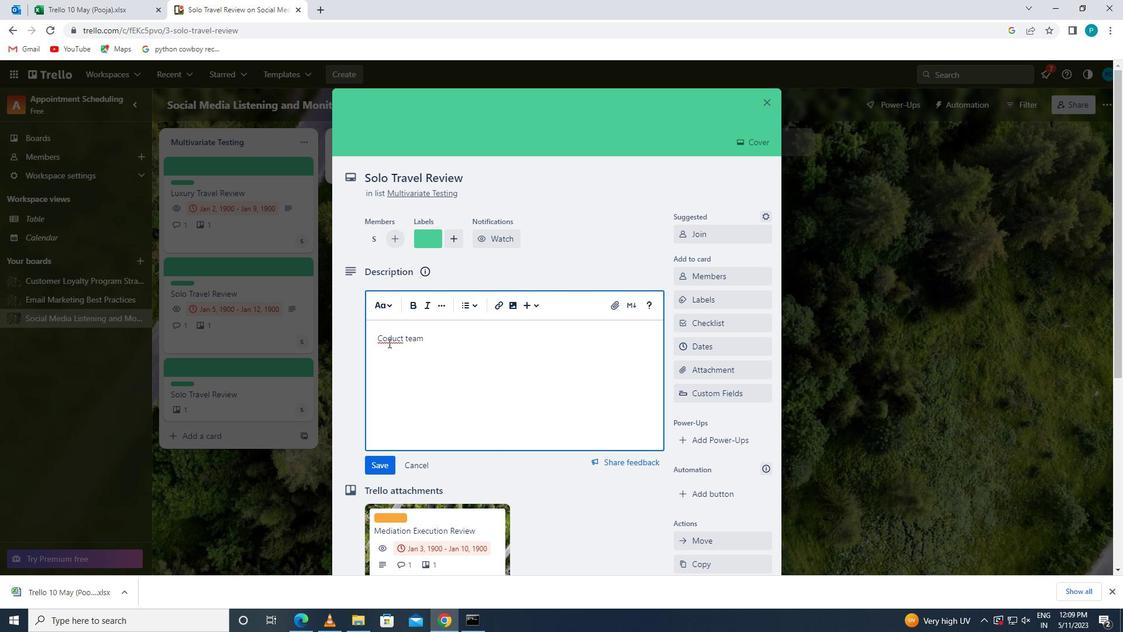 
Action: Mouse moved to (443, 338)
Screenshot: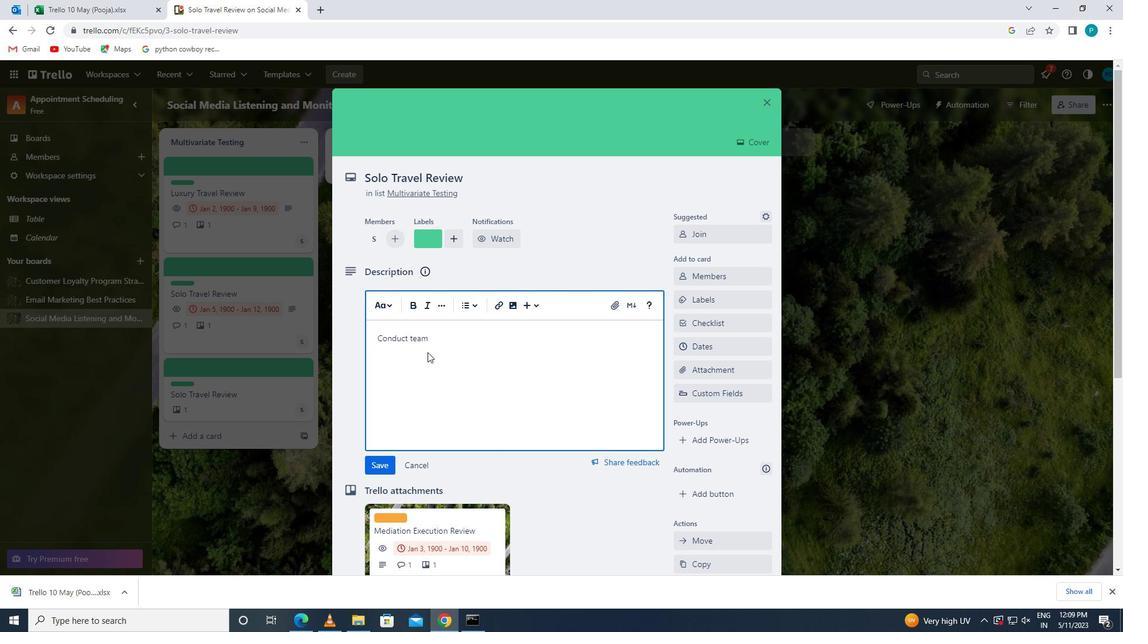 
Action: Mouse pressed left at (443, 338)
Screenshot: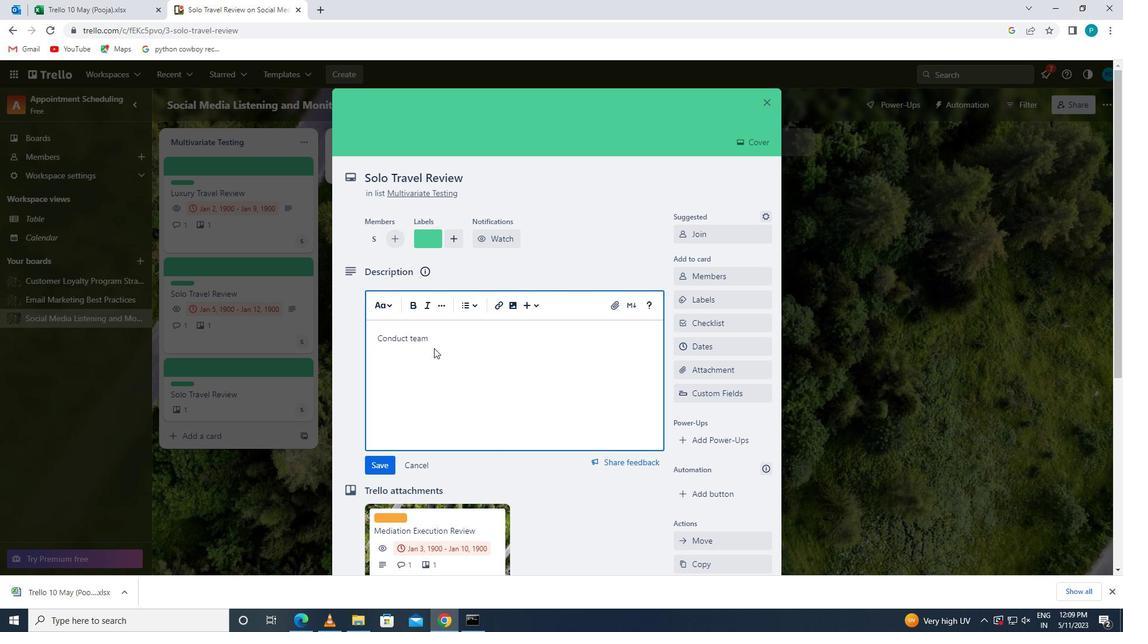 
Action: Mouse moved to (542, 402)
Screenshot: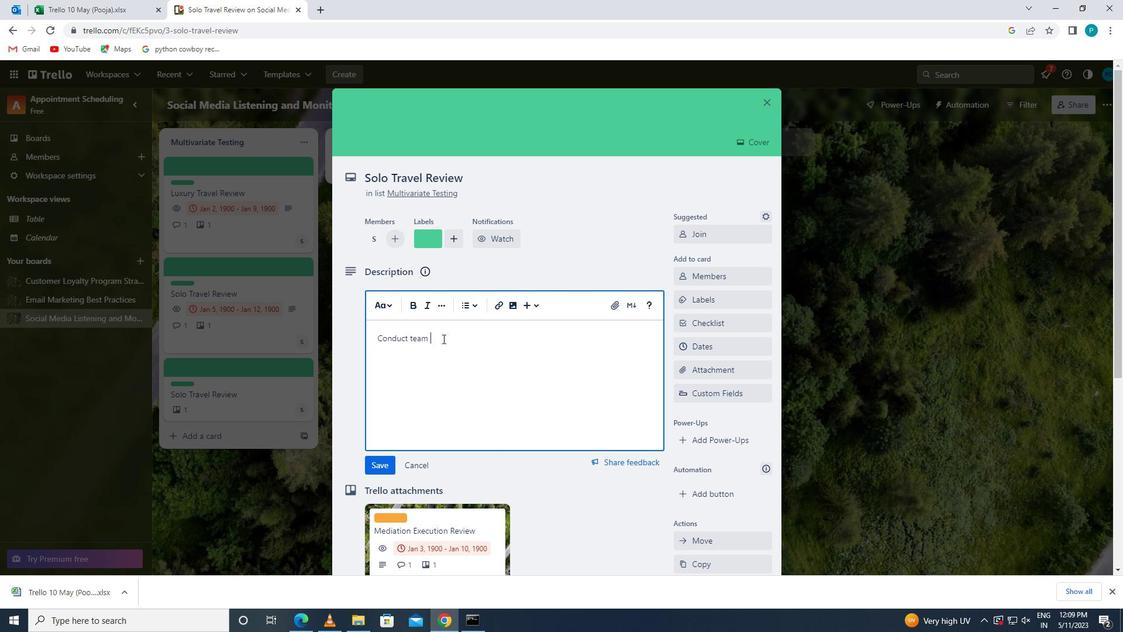 
Action: Key pressed <Key.space>training<Key.space>session<Key.space>on<Key.space>communication
Screenshot: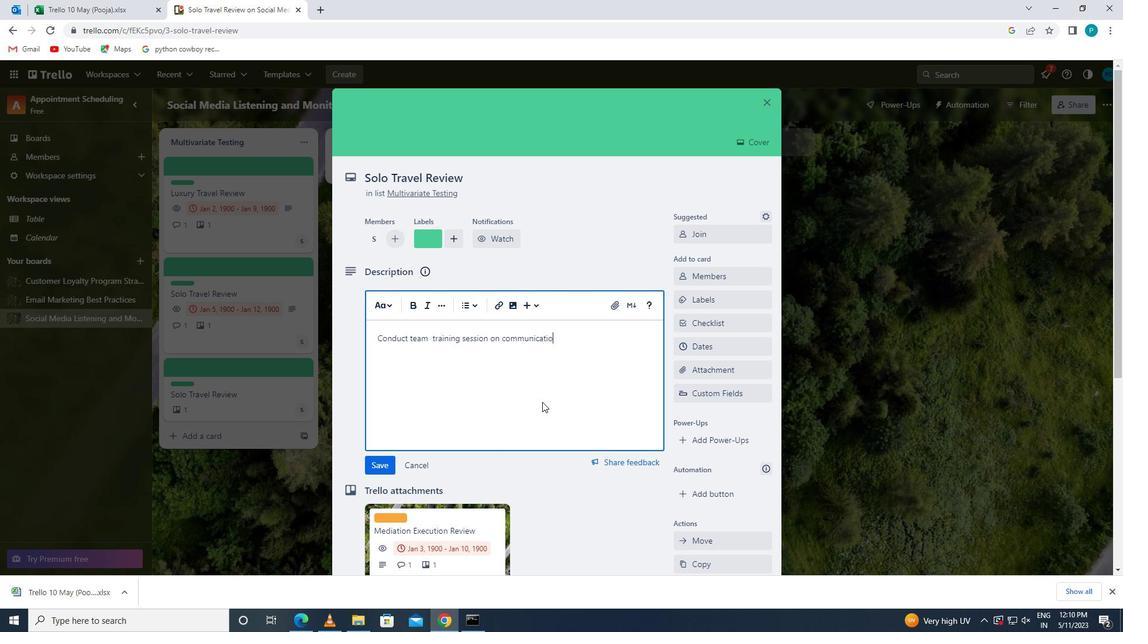 
Action: Mouse moved to (383, 463)
Screenshot: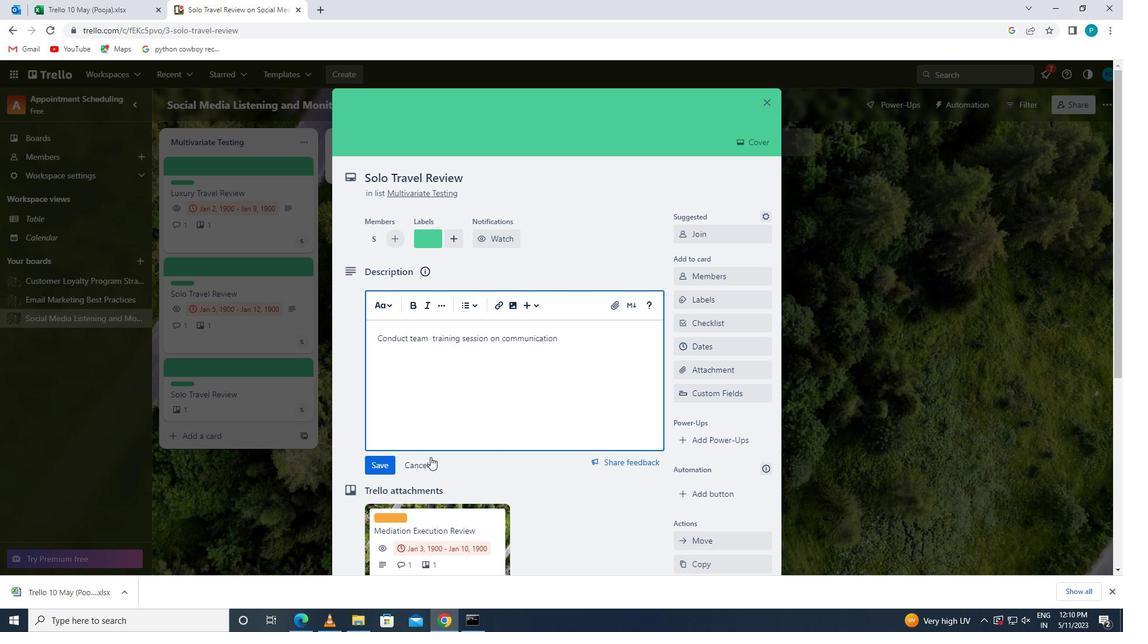 
Action: Mouse pressed left at (383, 463)
Screenshot: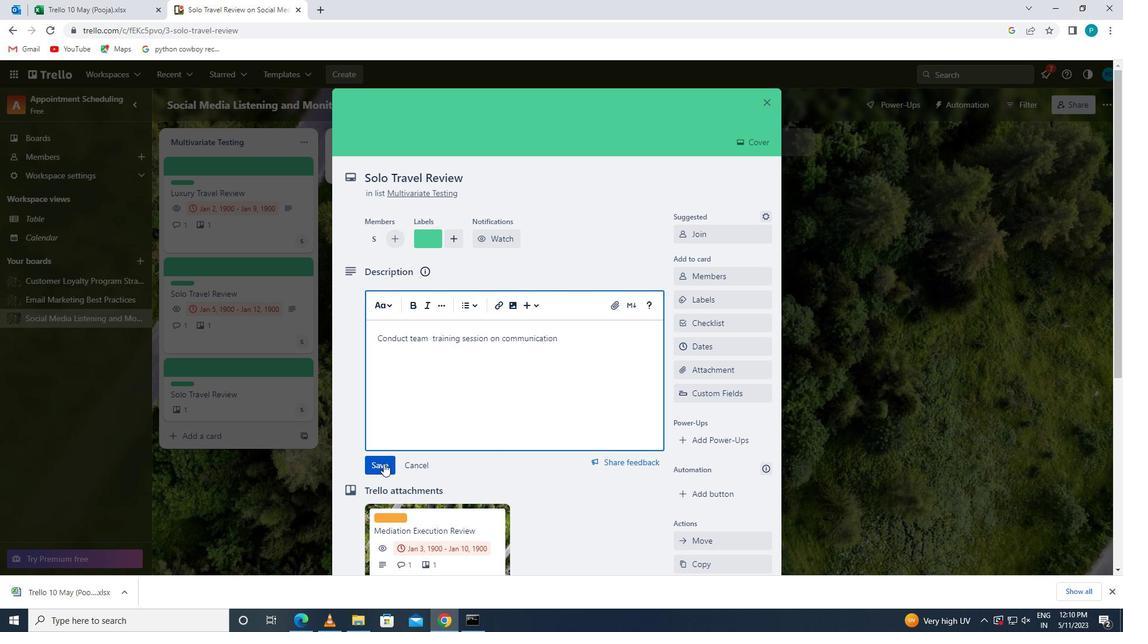 
Action: Mouse scrolled (383, 462) with delta (0, 0)
Screenshot: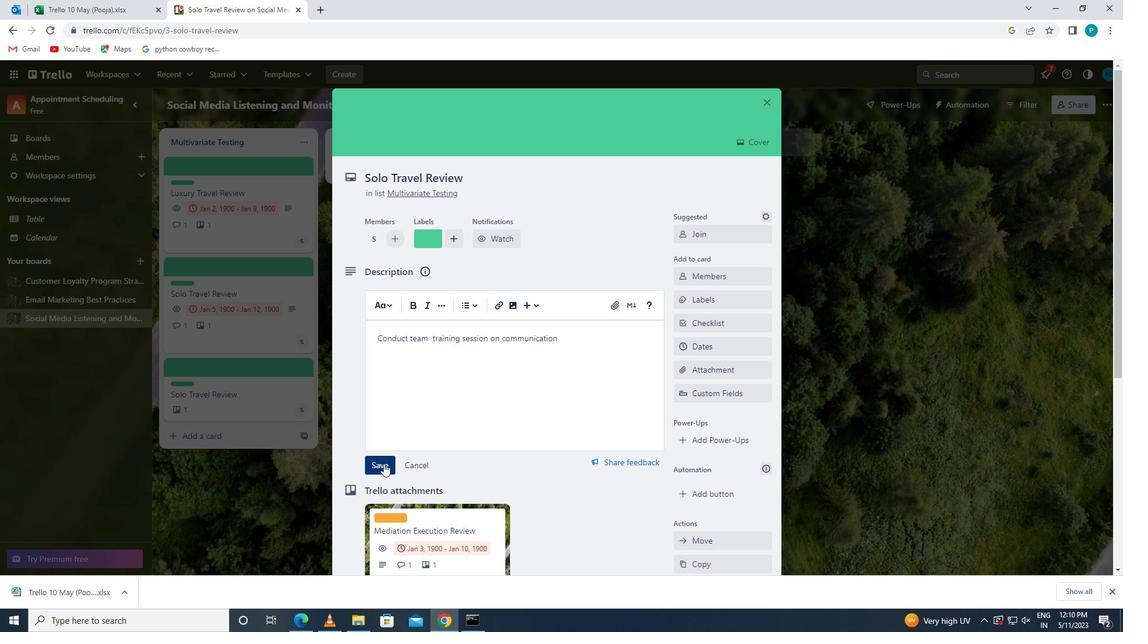 
Action: Mouse scrolled (383, 462) with delta (0, 0)
Screenshot: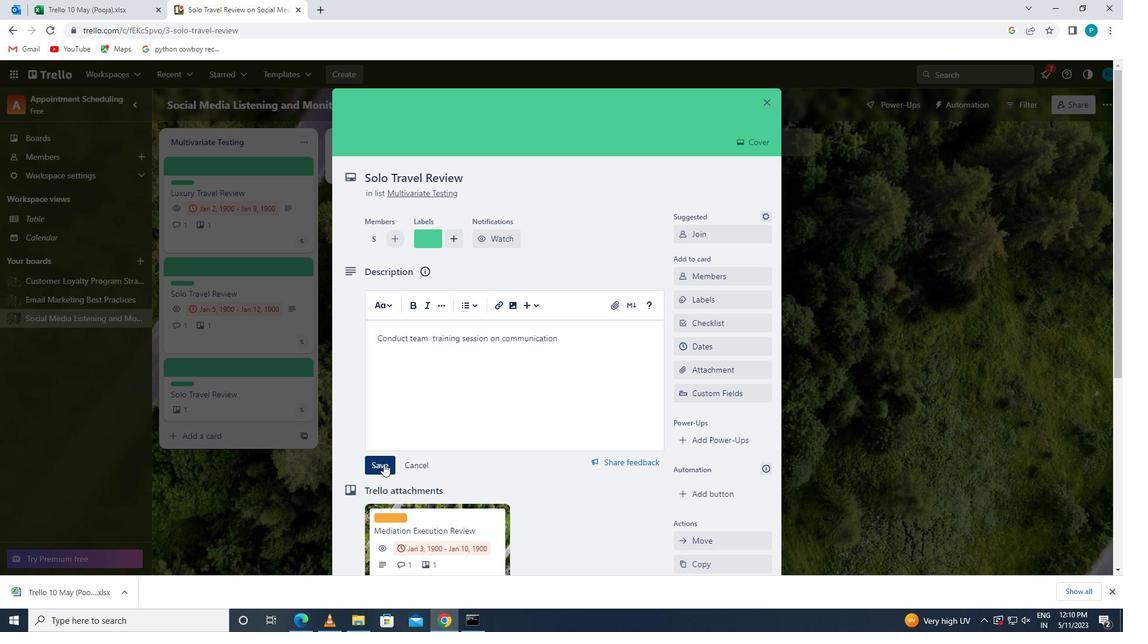 
Action: Mouse moved to (389, 472)
Screenshot: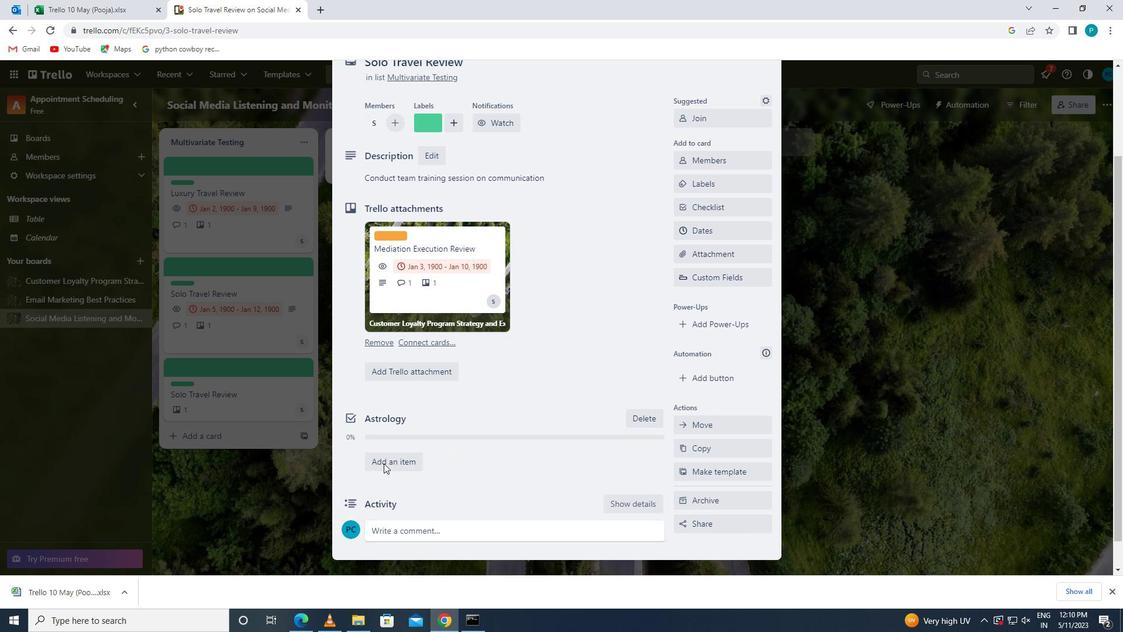 
Action: Mouse pressed left at (389, 472)
Screenshot: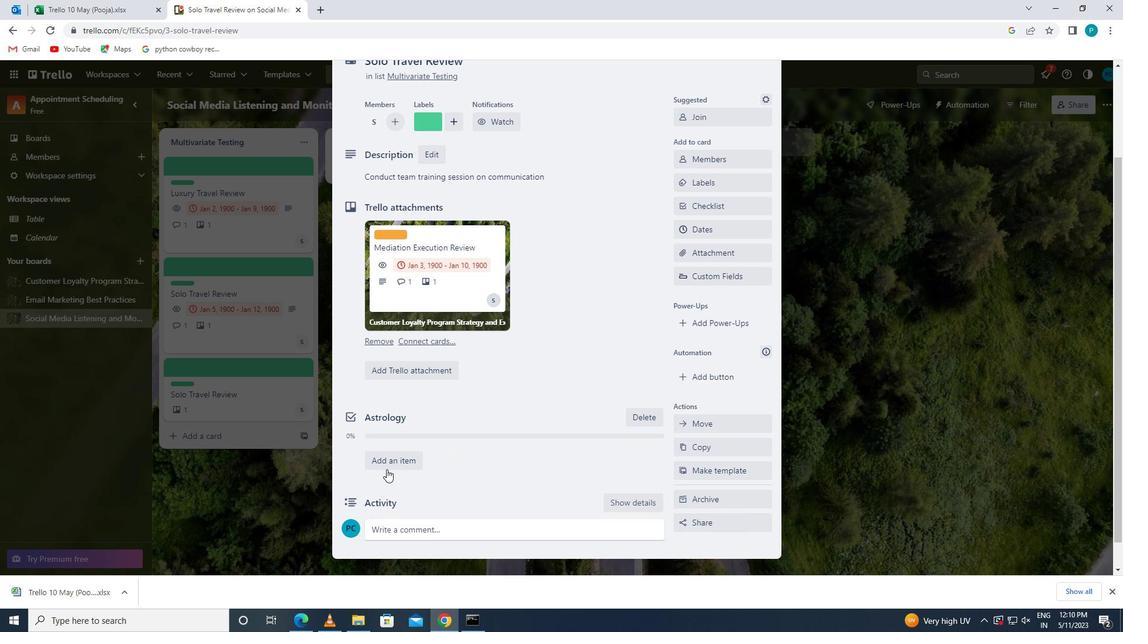 
Action: Mouse moved to (397, 527)
Screenshot: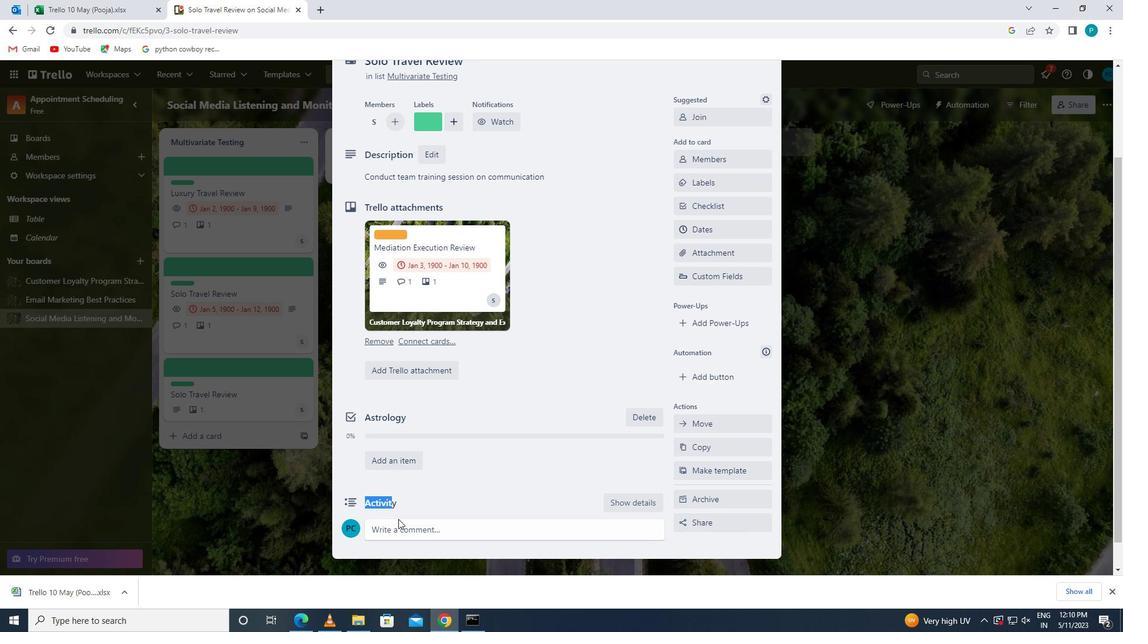 
Action: Mouse pressed left at (397, 527)
Screenshot: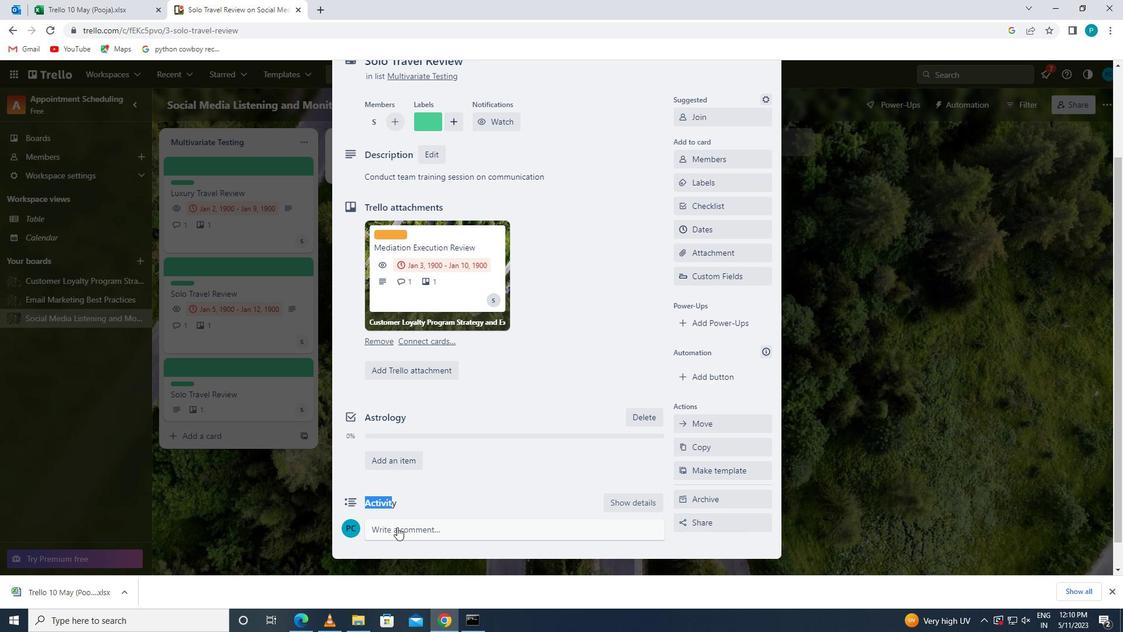 
Action: Mouse moved to (399, 528)
Screenshot: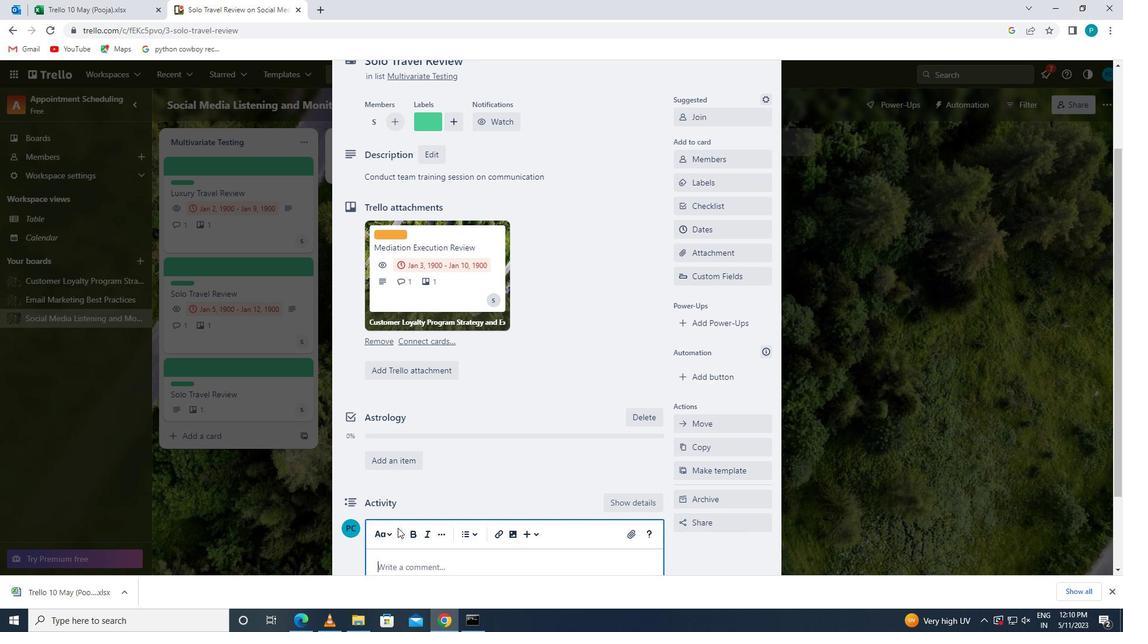
Action: Key pressed <Key.caps_lock>t<Key.caps_lock>his<Key.space>task<Key.space>requires<Key.space>us<Key.space>to<Key.space>be<Key.space>adaptable<Key.space>and<Key.space>flexible,<Key.space>willing<Key.space>to<Key.space>adjud<Key.backspace>st<Key.space>our<Key.space>approach<Key.space>as<Key.space>neend<Key.backspace><Key.backspace>ded<Key.space>n<Key.backspace>based<Key.space><Key.space>on<Key.space>new<Key.space>information<Key.space>or<Key.space>feedback<Key.space>
Screenshot: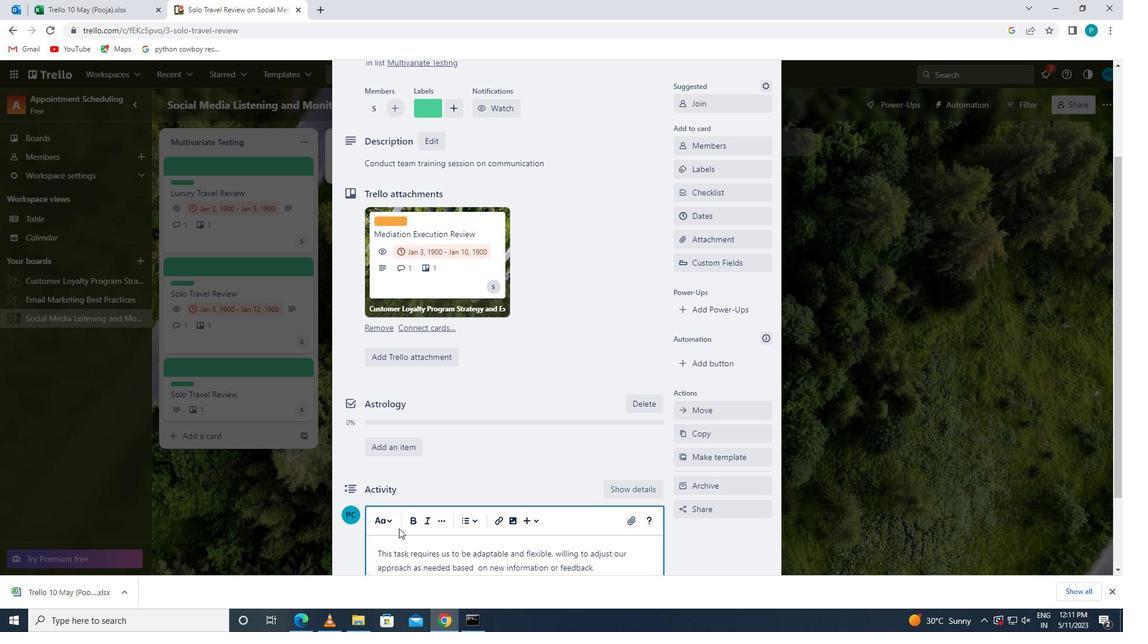 
Action: Mouse moved to (613, 389)
Screenshot: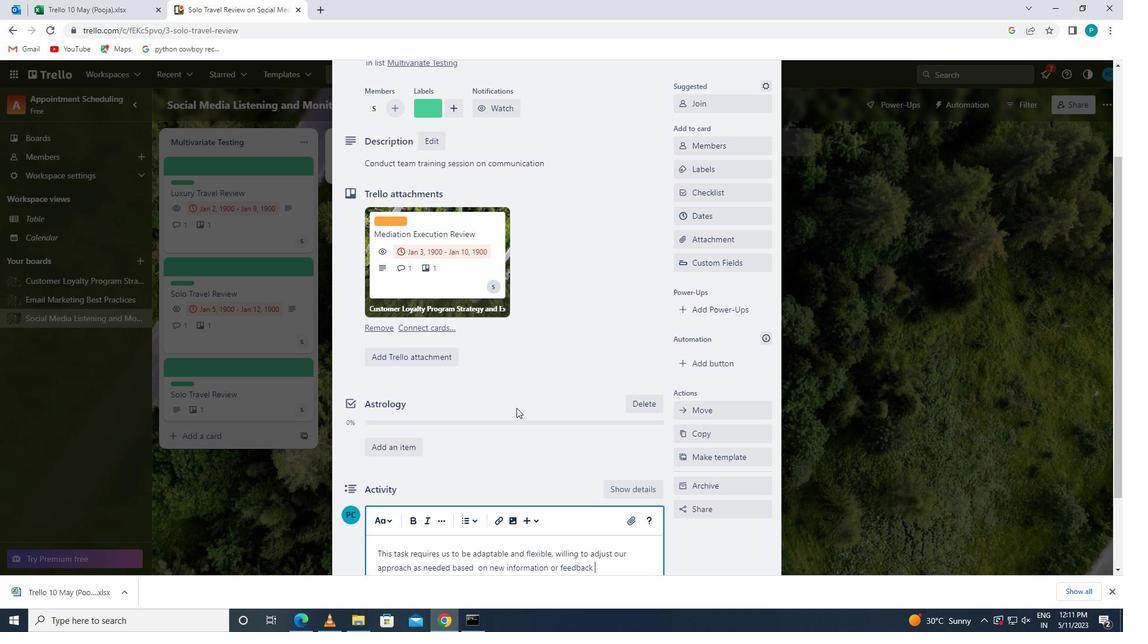 
Action: Mouse scrolled (613, 389) with delta (0, 0)
Screenshot: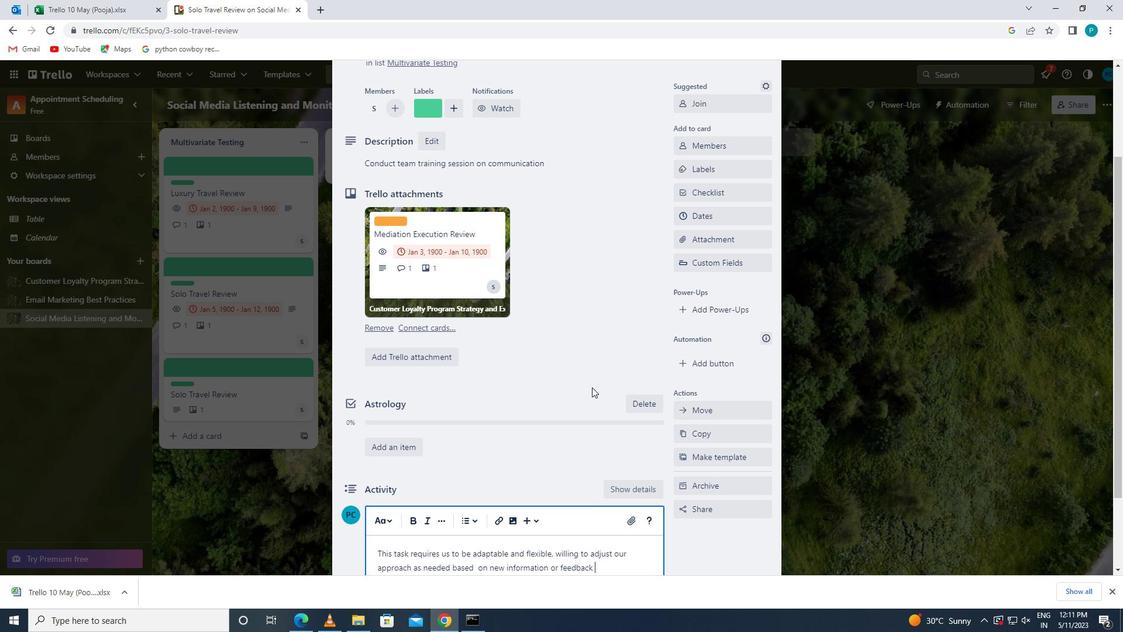 
Action: Mouse scrolled (613, 389) with delta (0, 0)
Screenshot: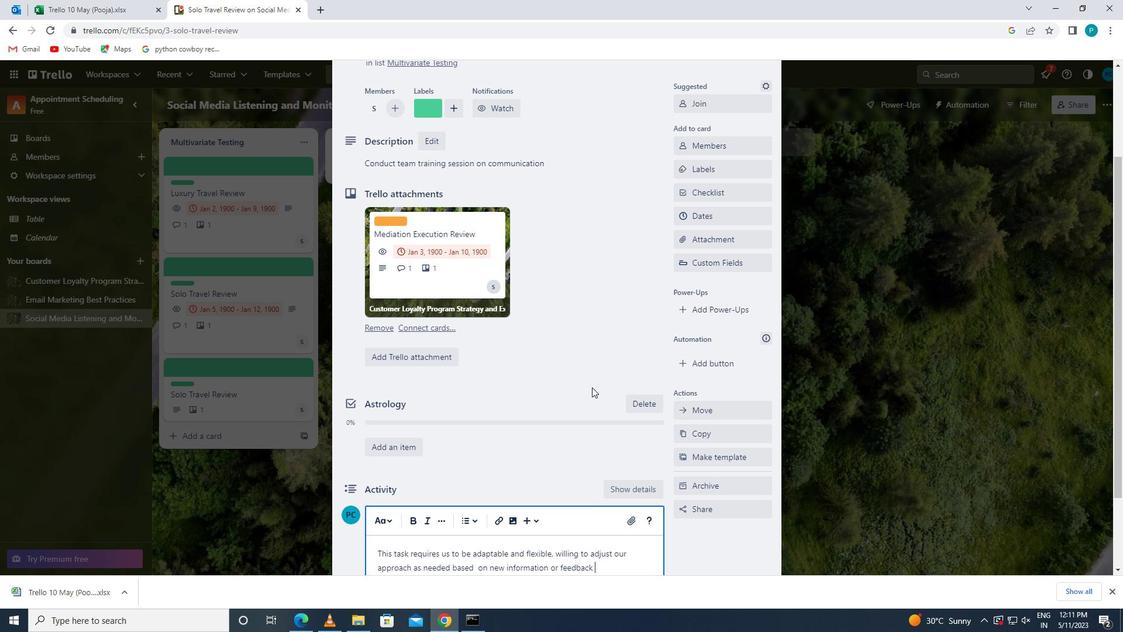 
Action: Mouse moved to (392, 499)
Screenshot: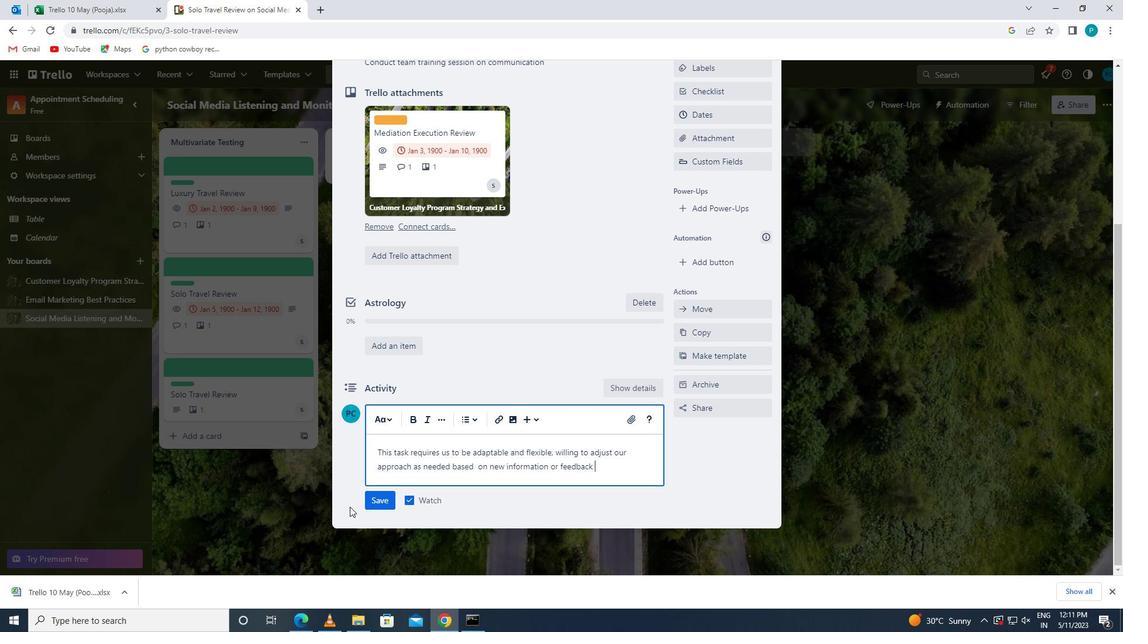 
Action: Mouse pressed left at (392, 499)
Screenshot: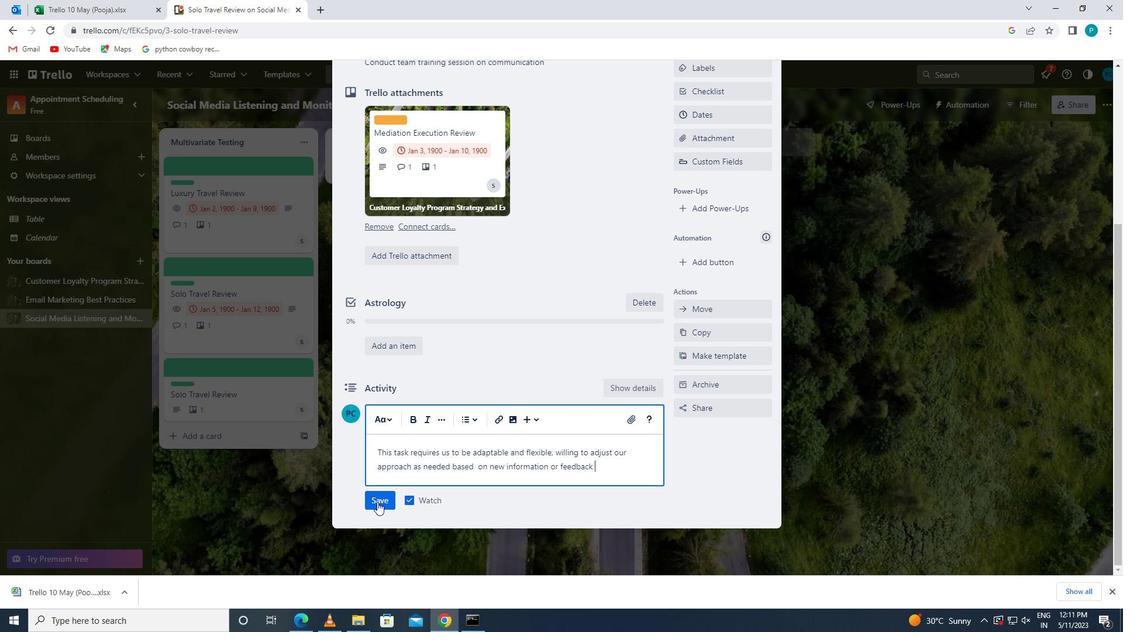 
Action: Mouse moved to (580, 387)
Screenshot: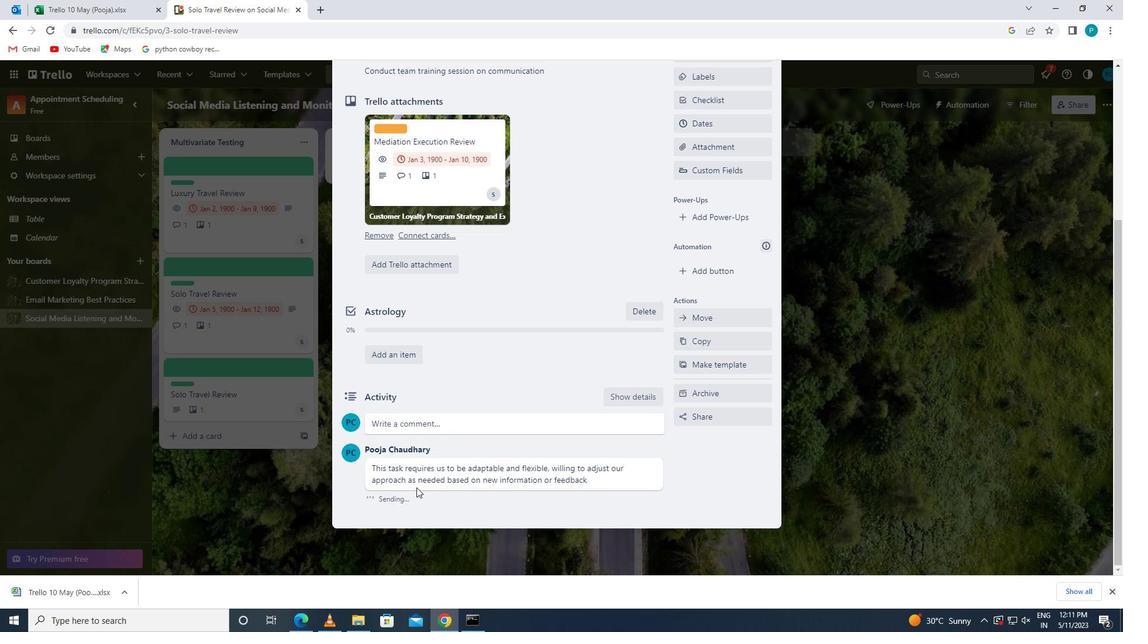 
Action: Mouse scrolled (580, 388) with delta (0, 0)
Screenshot: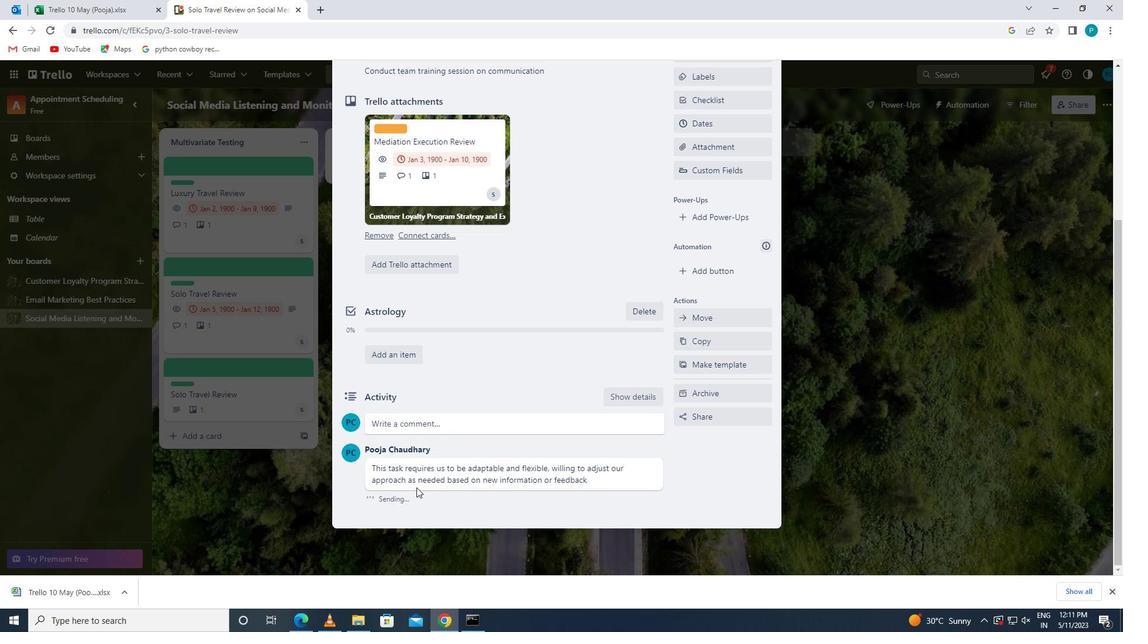 
Action: Mouse moved to (591, 379)
Screenshot: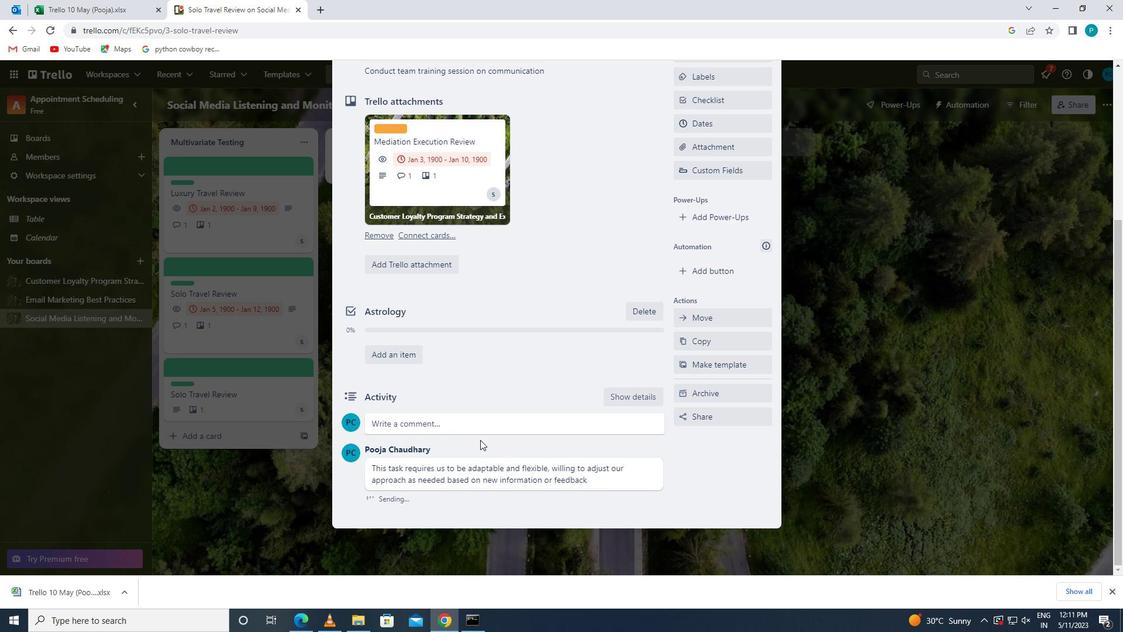 
Action: Mouse scrolled (591, 379) with delta (0, 0)
Screenshot: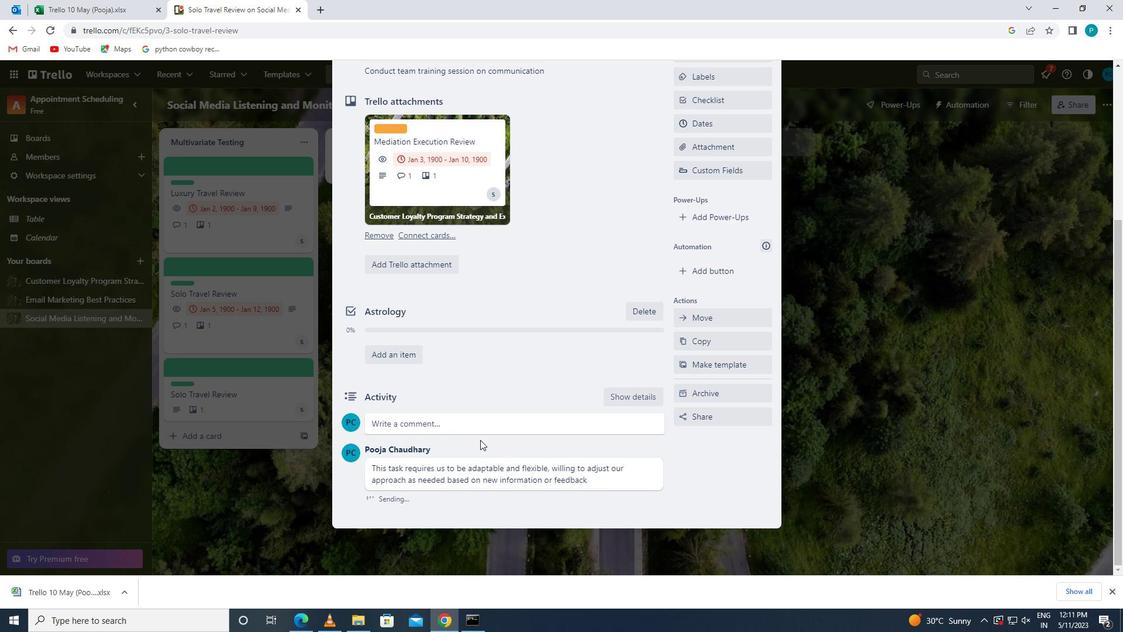 
Action: Mouse moved to (698, 243)
Screenshot: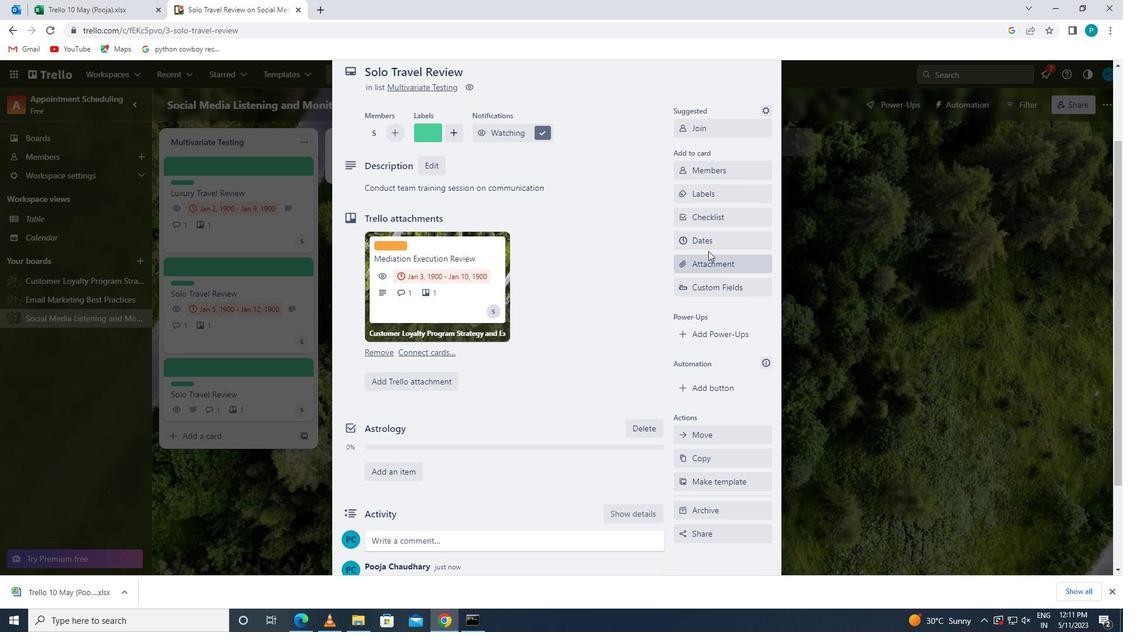 
Action: Mouse pressed left at (698, 243)
Screenshot: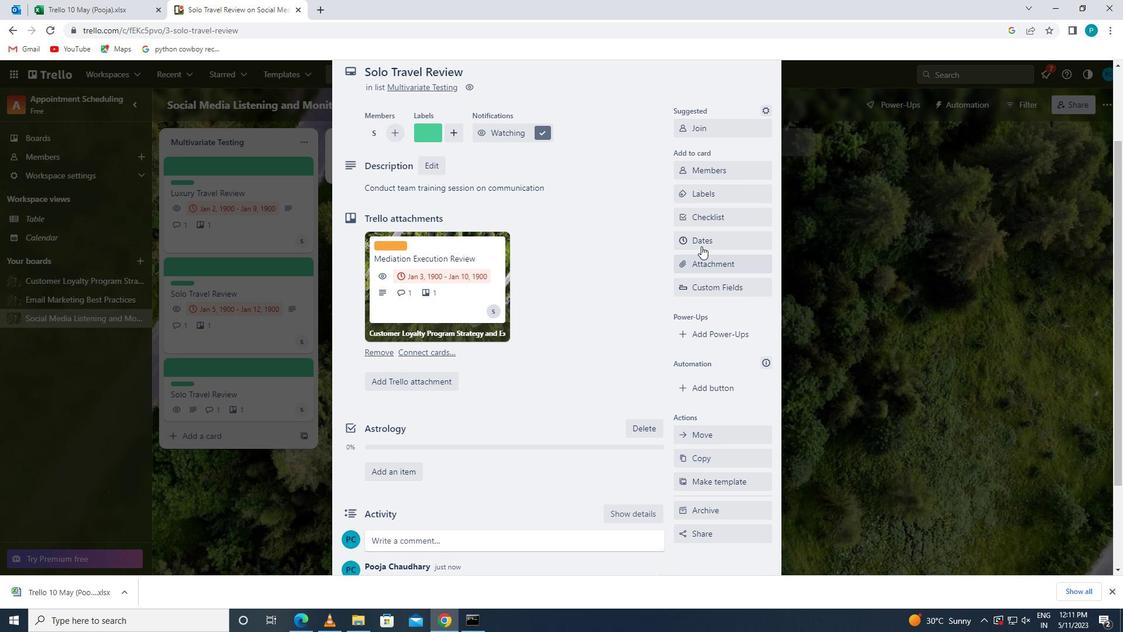 
Action: Mouse moved to (691, 315)
Screenshot: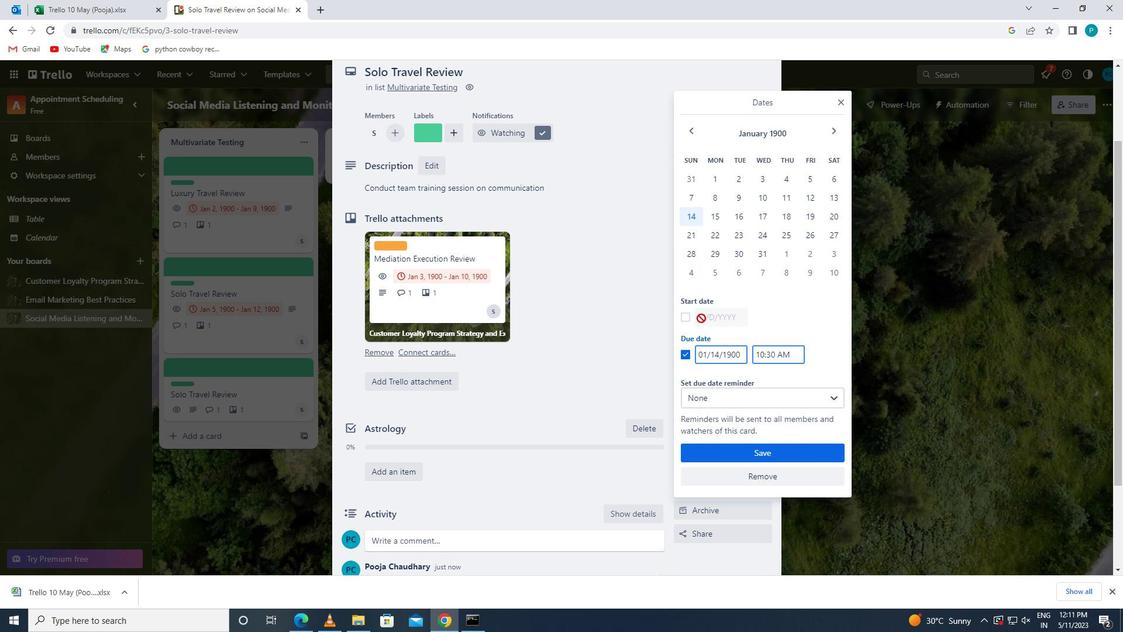 
Action: Mouse pressed left at (691, 315)
Screenshot: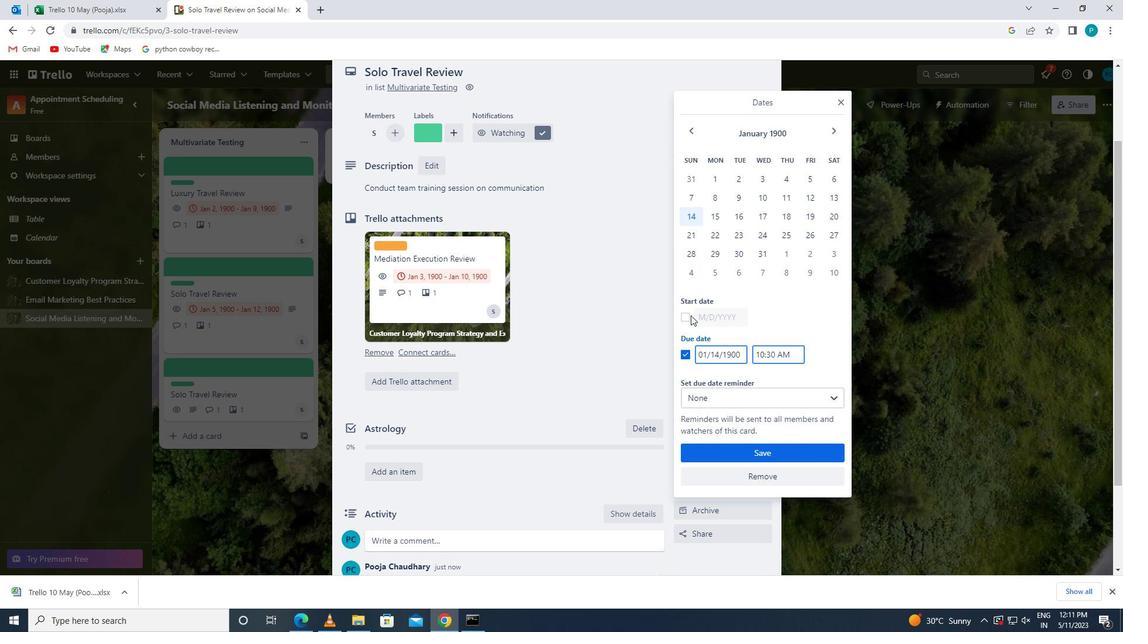 
Action: Mouse moved to (716, 318)
Screenshot: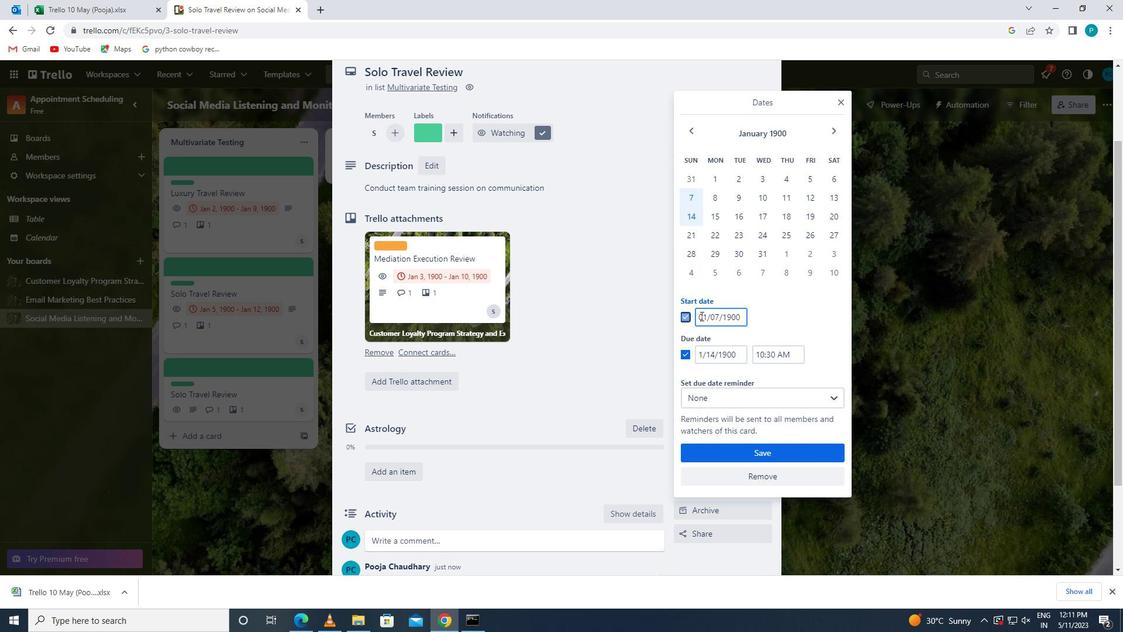 
Action: Mouse pressed left at (716, 318)
Screenshot: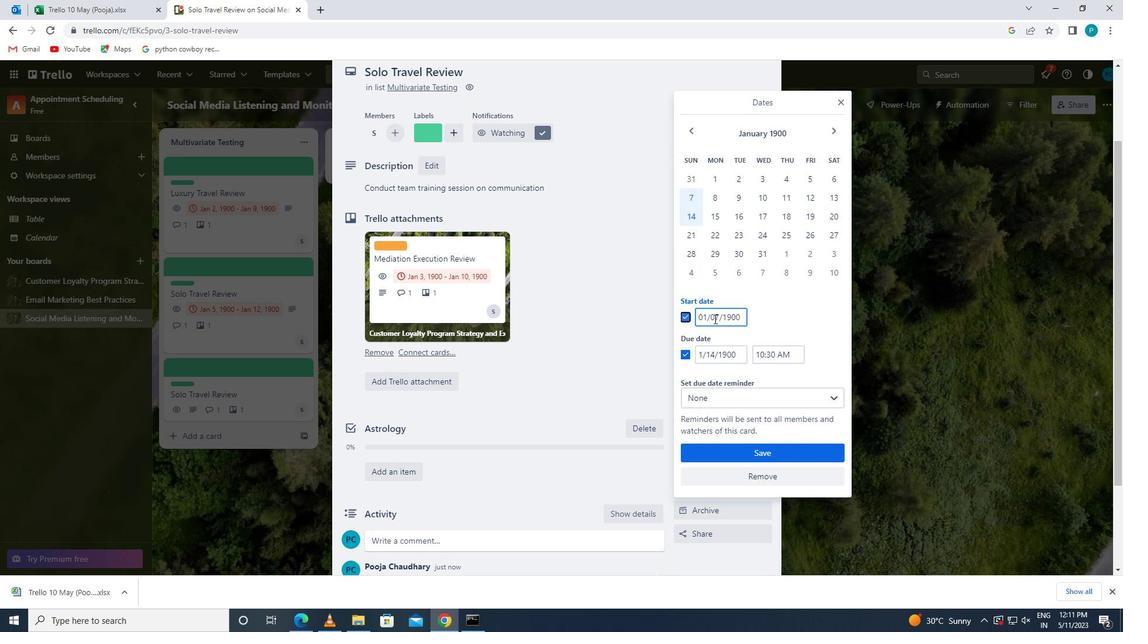 
Action: Mouse moved to (712, 318)
Screenshot: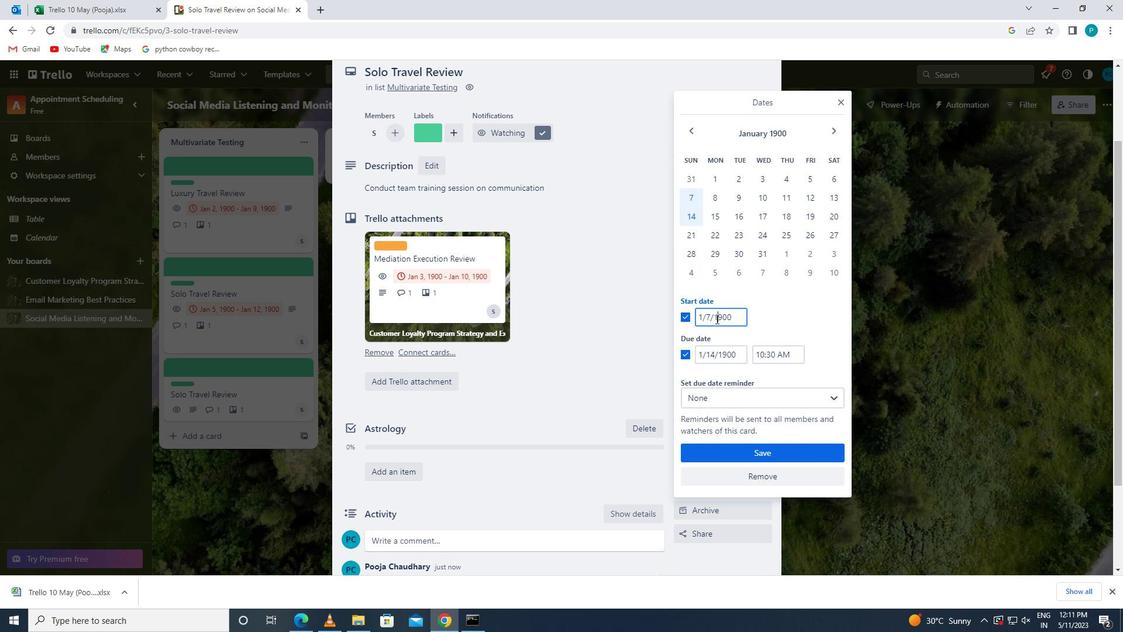 
Action: Mouse pressed left at (712, 318)
Screenshot: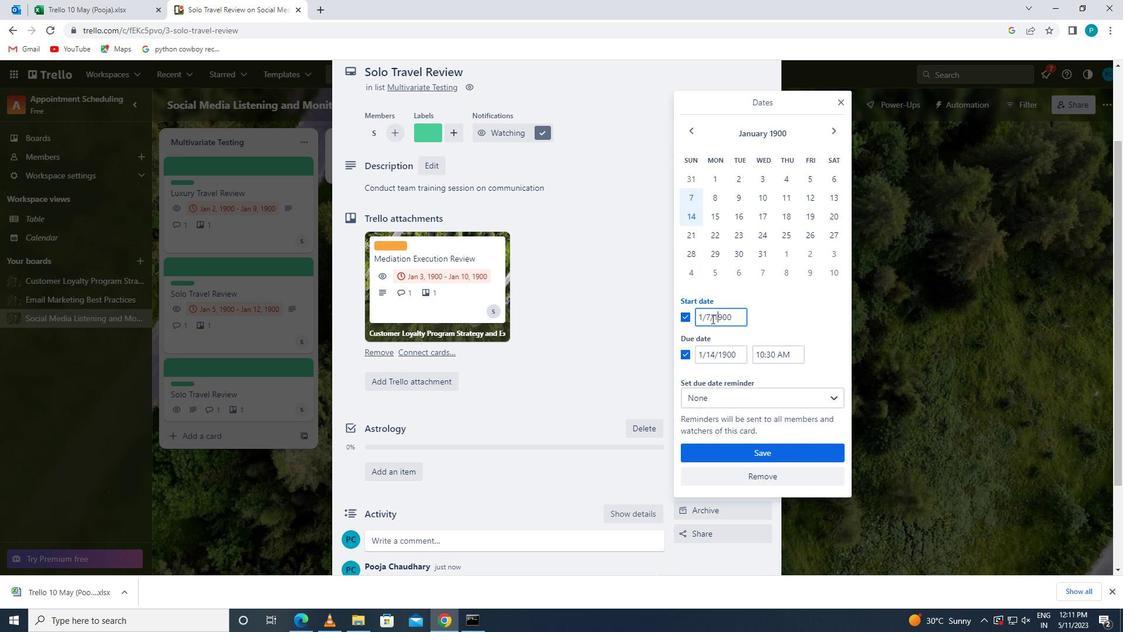 
Action: Key pressed <Key.backspace>8
Screenshot: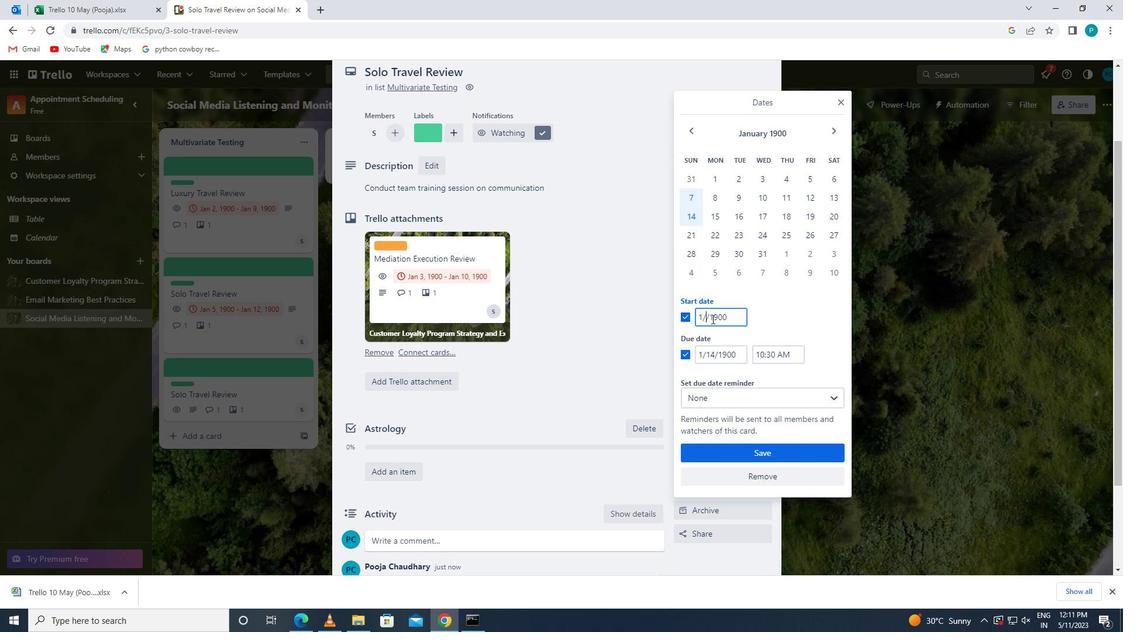 
Action: Mouse moved to (713, 358)
Screenshot: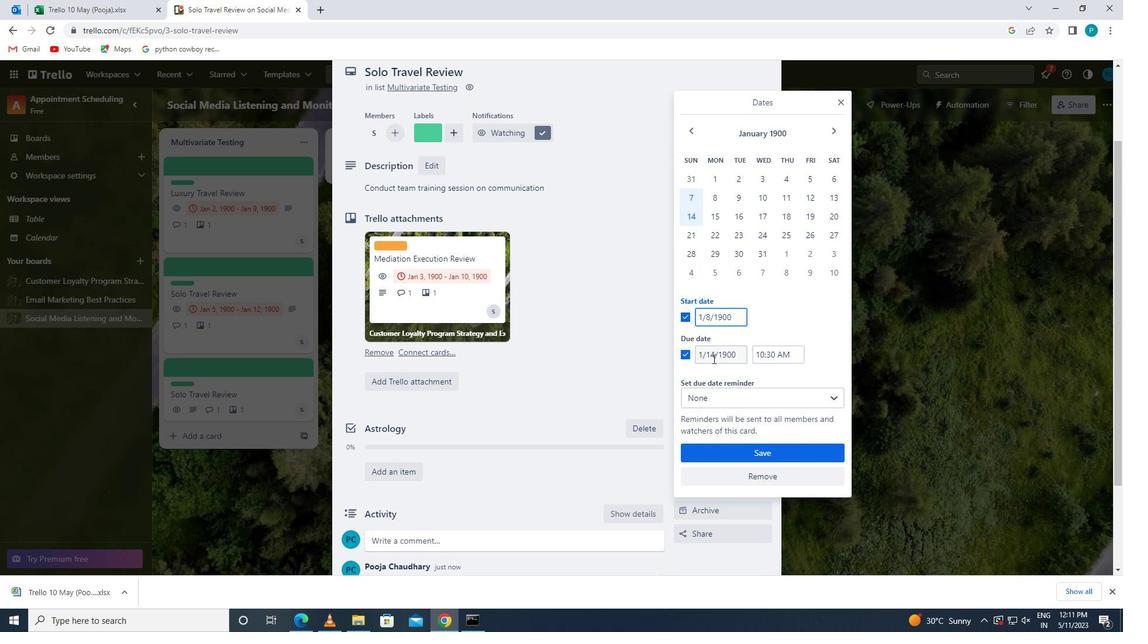 
Action: Mouse pressed left at (713, 358)
Screenshot: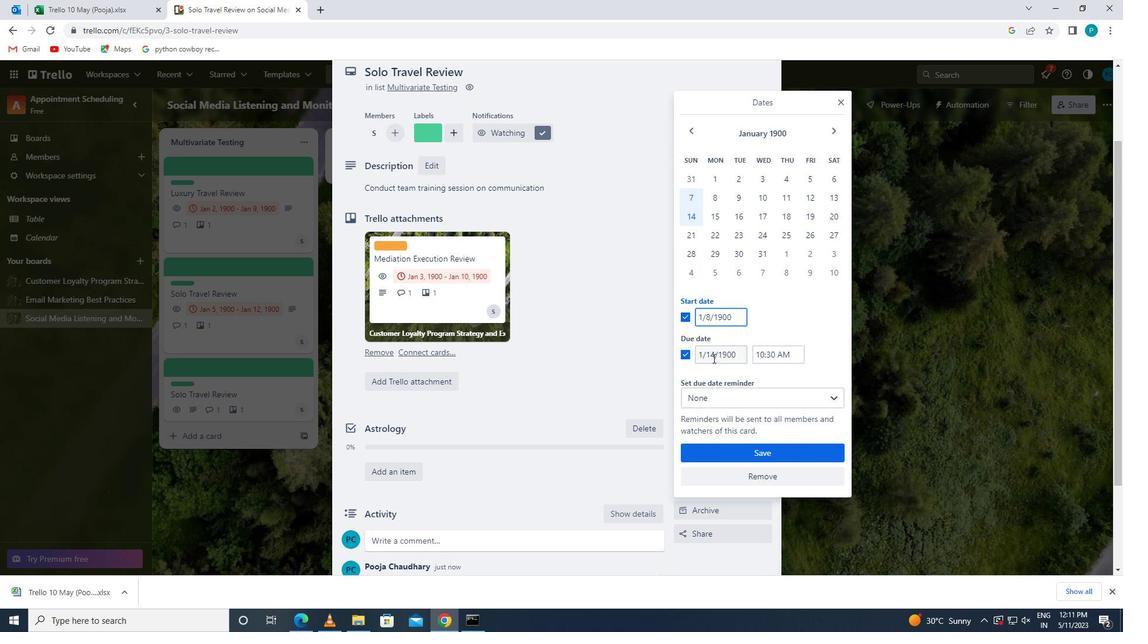 
Action: Mouse moved to (713, 358)
Screenshot: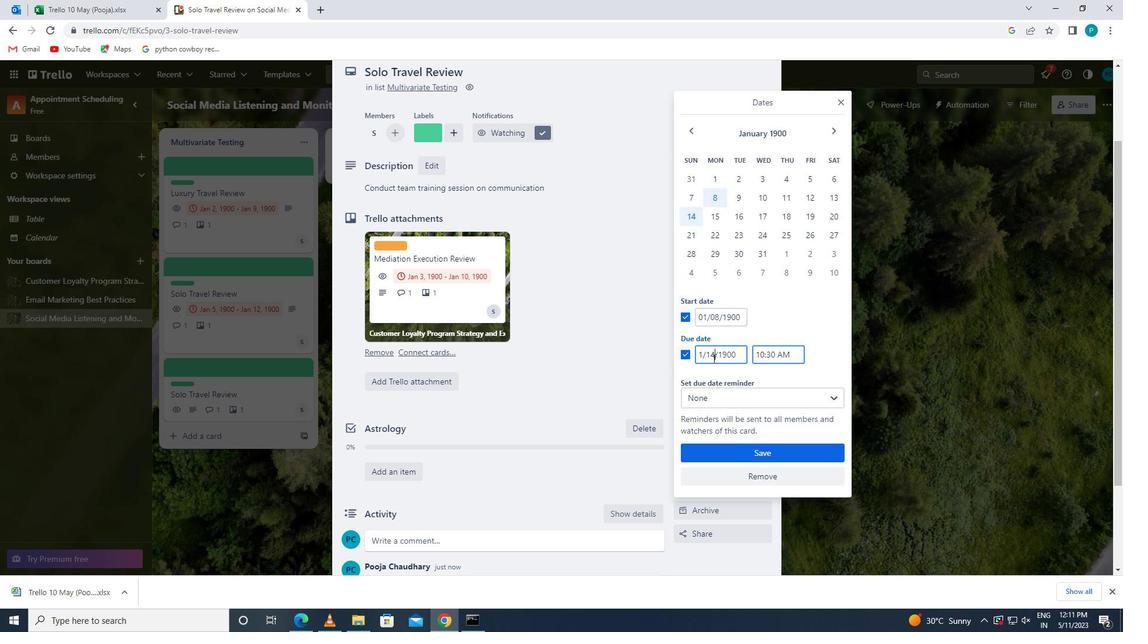 
Action: Key pressed <Key.backspace>5
Screenshot: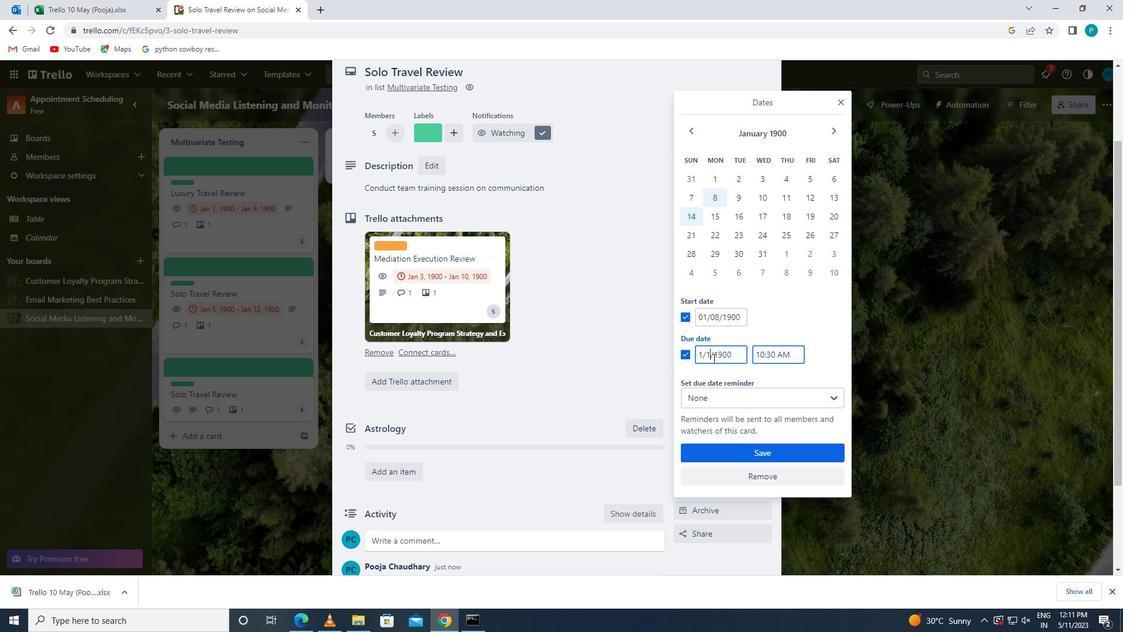 
Action: Mouse moved to (699, 444)
Screenshot: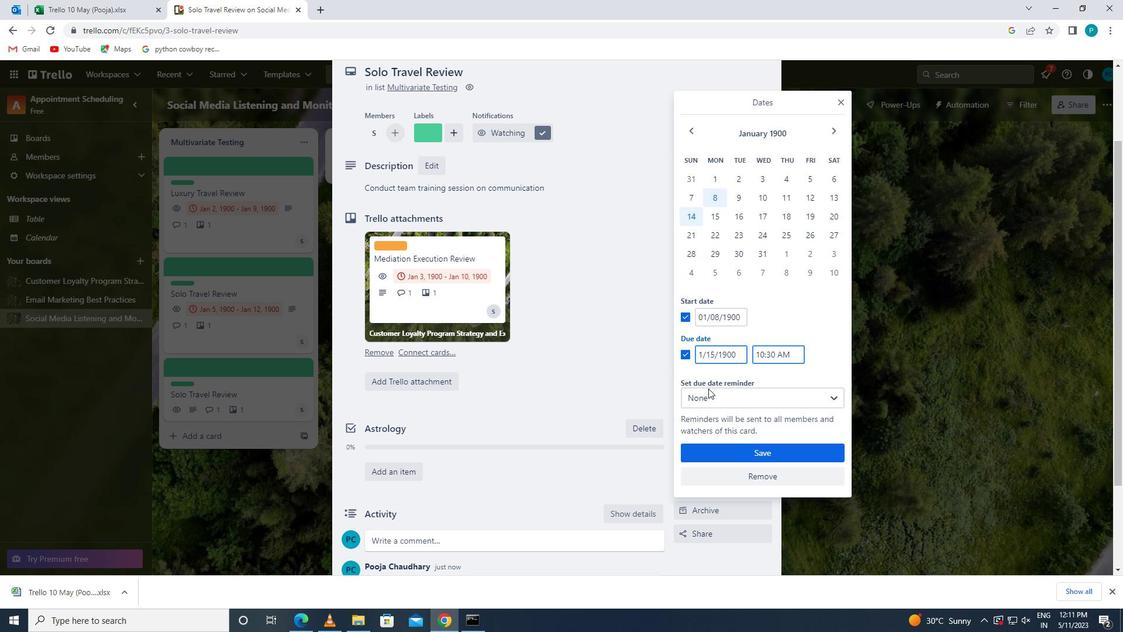 
Action: Mouse pressed left at (699, 444)
Screenshot: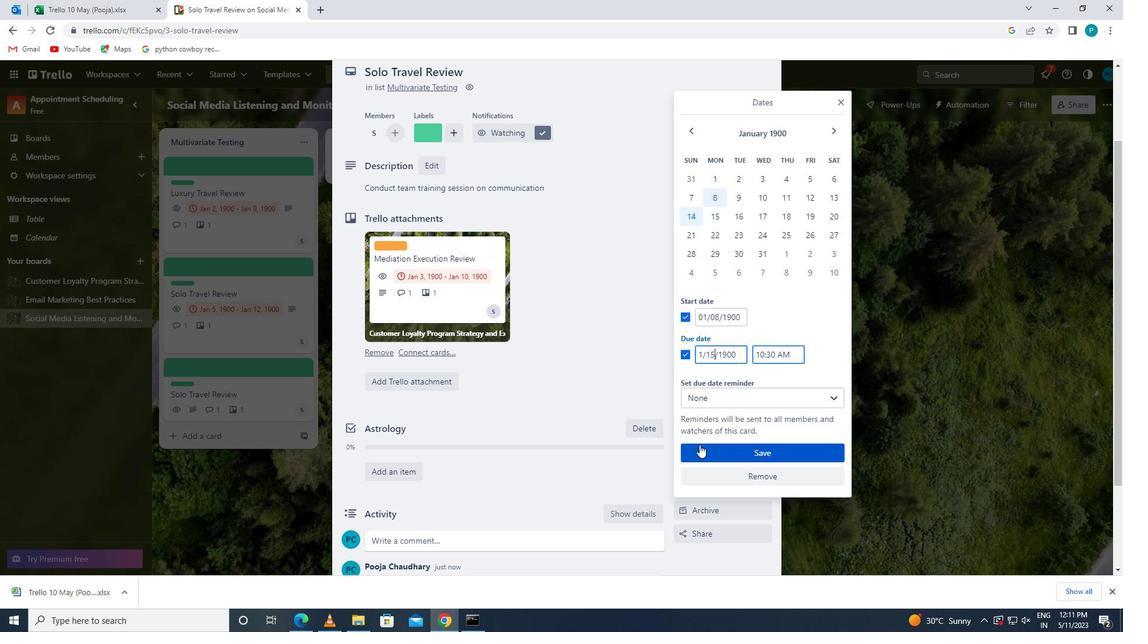 
Action: Mouse scrolled (699, 445) with delta (0, 0)
Screenshot: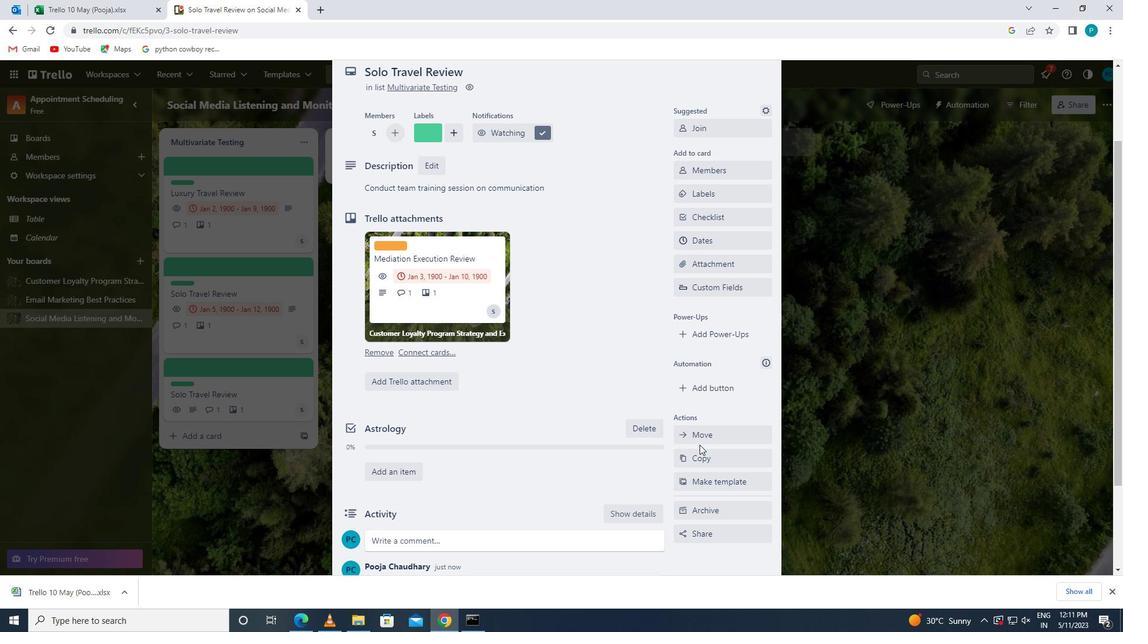 
Action: Mouse scrolled (699, 445) with delta (0, 0)
Screenshot: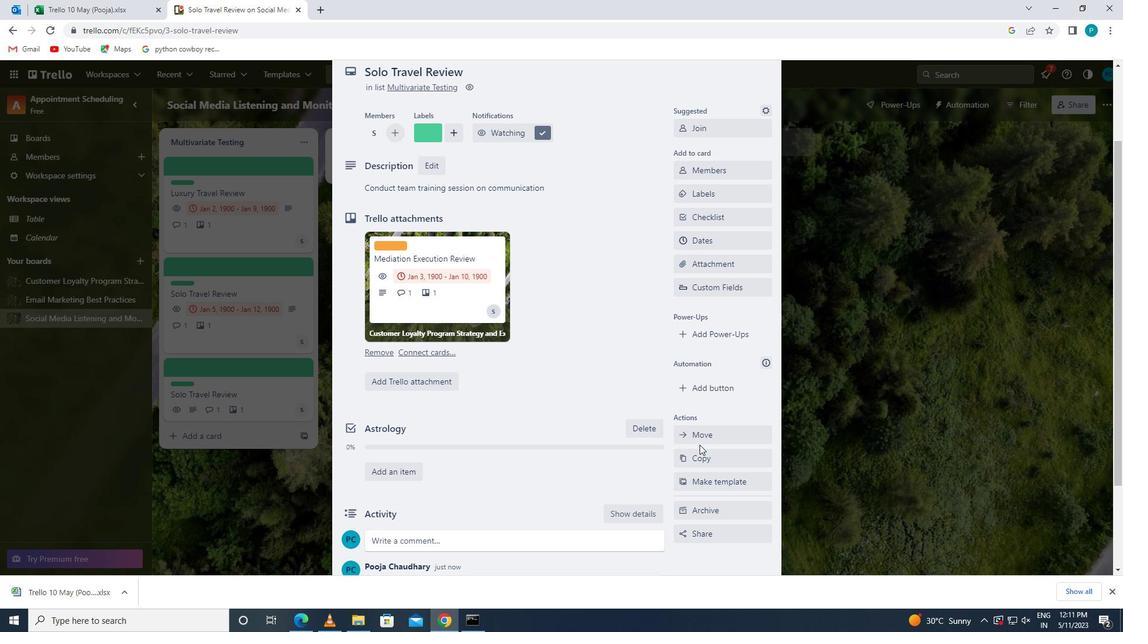 
Action: Mouse scrolled (699, 445) with delta (0, 0)
Screenshot: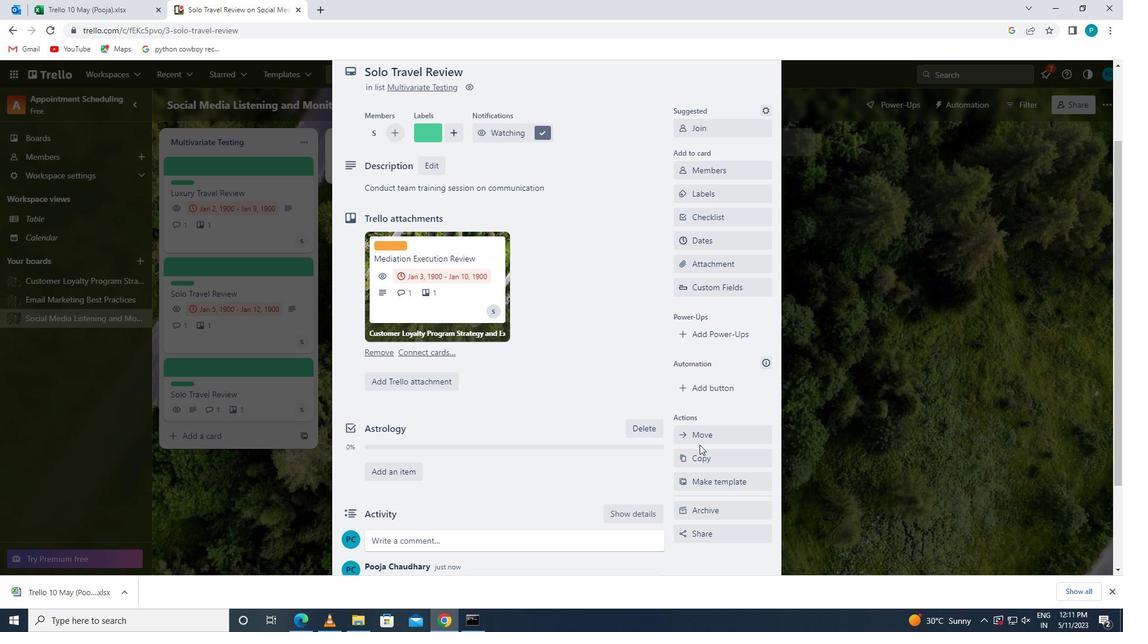 
Action: Mouse scrolled (699, 445) with delta (0, 0)
Screenshot: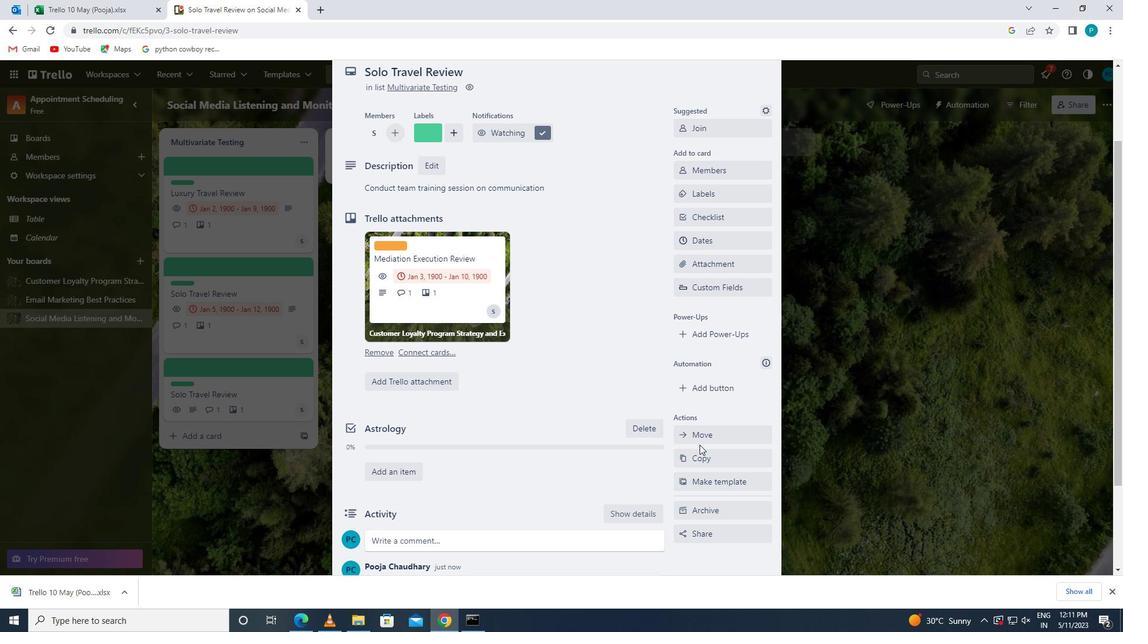 
